 Task: Add an event  with title  Training Workshop: Effective Team Leadership, date '2023/10/17' to 2023/10/18 & Select Event type as  Collective. Add location for the event as  321 Montmartre, Paris, France and add a description: A board meeting is a formal gathering where the board of directors, executive team, and key stakeholders come together to discuss and make important decisions regarding the organization's strategic direction, governance, and overall performance. Create an event link  http-trainingworkshop:effectiveteamleadershipcom & Select the event color as  Cyan. , logged in from the account softage.3@softage.netand send the event invitation to softage.8@softage.net and softage.9@softage.net
Action: Mouse moved to (907, 140)
Screenshot: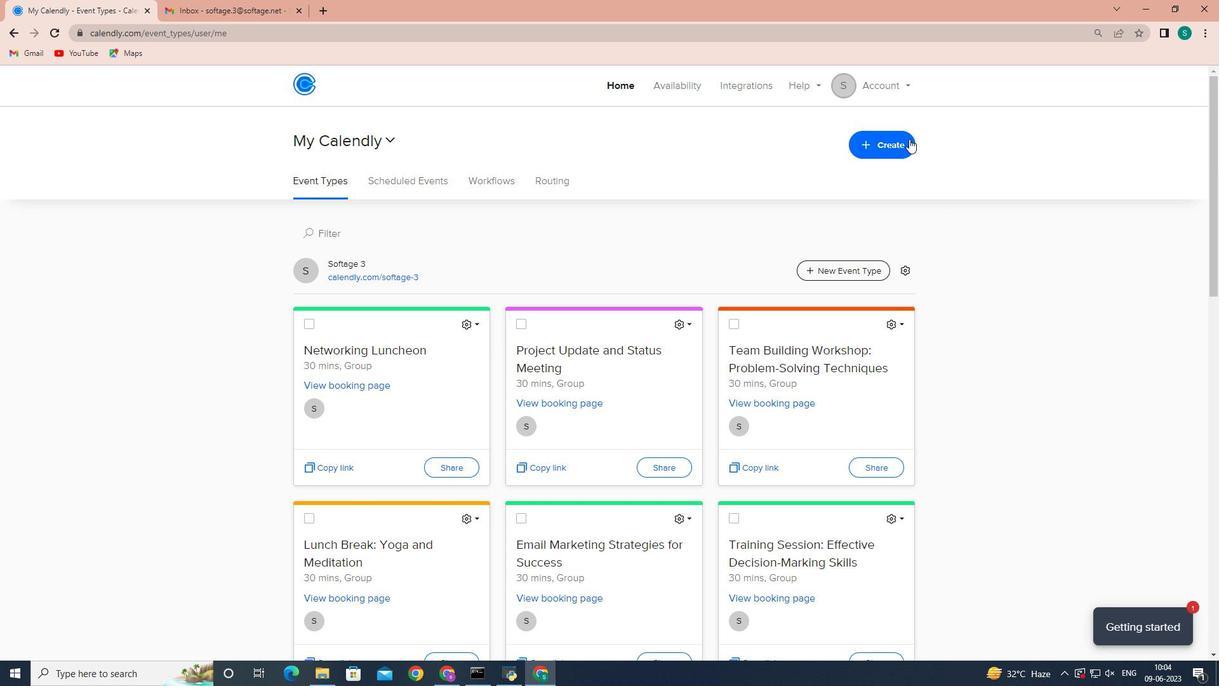
Action: Mouse pressed left at (907, 140)
Screenshot: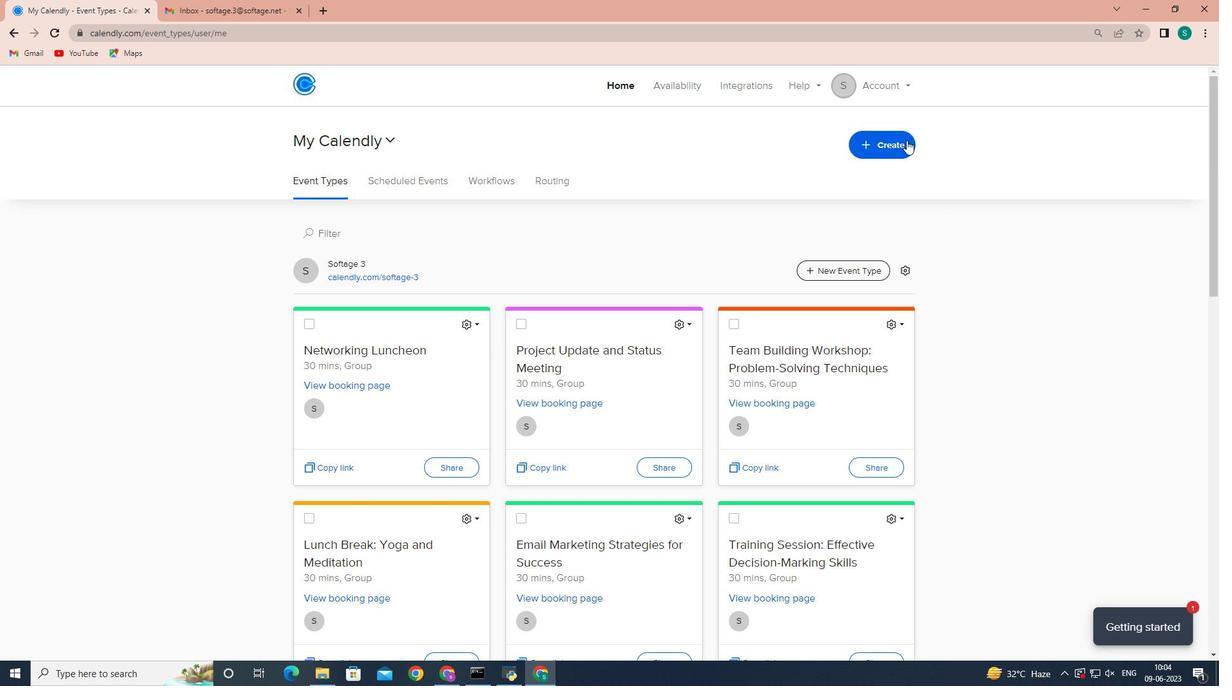 
Action: Mouse moved to (890, 175)
Screenshot: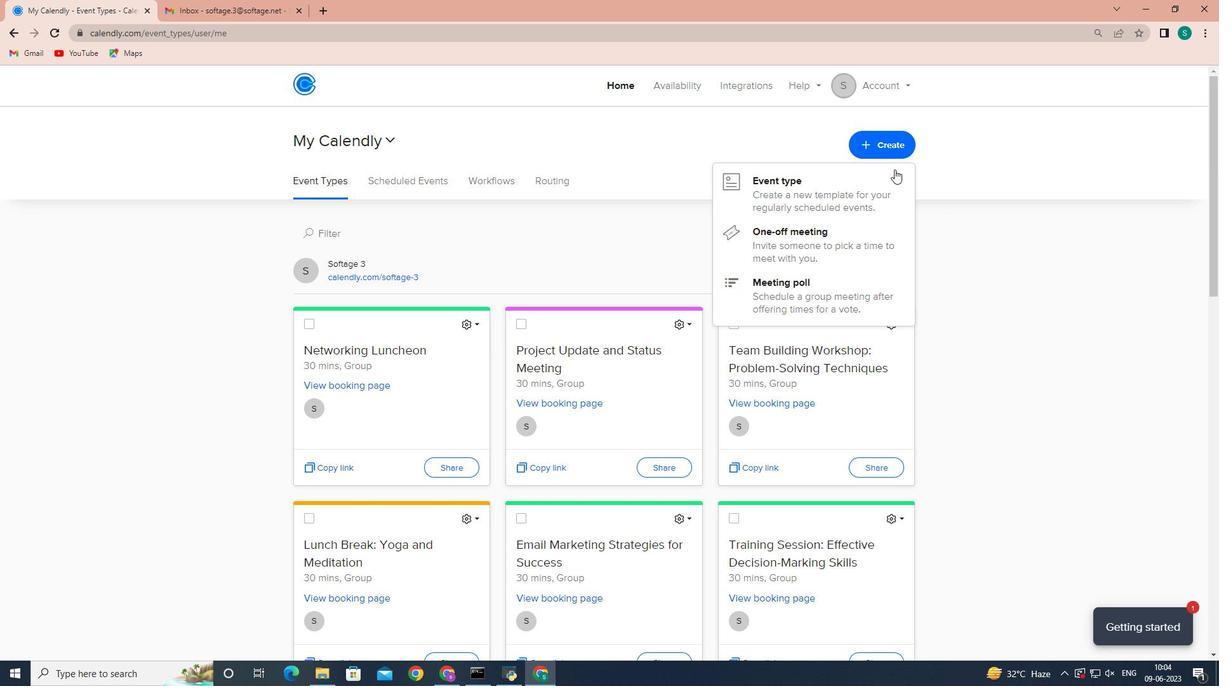
Action: Mouse pressed left at (890, 175)
Screenshot: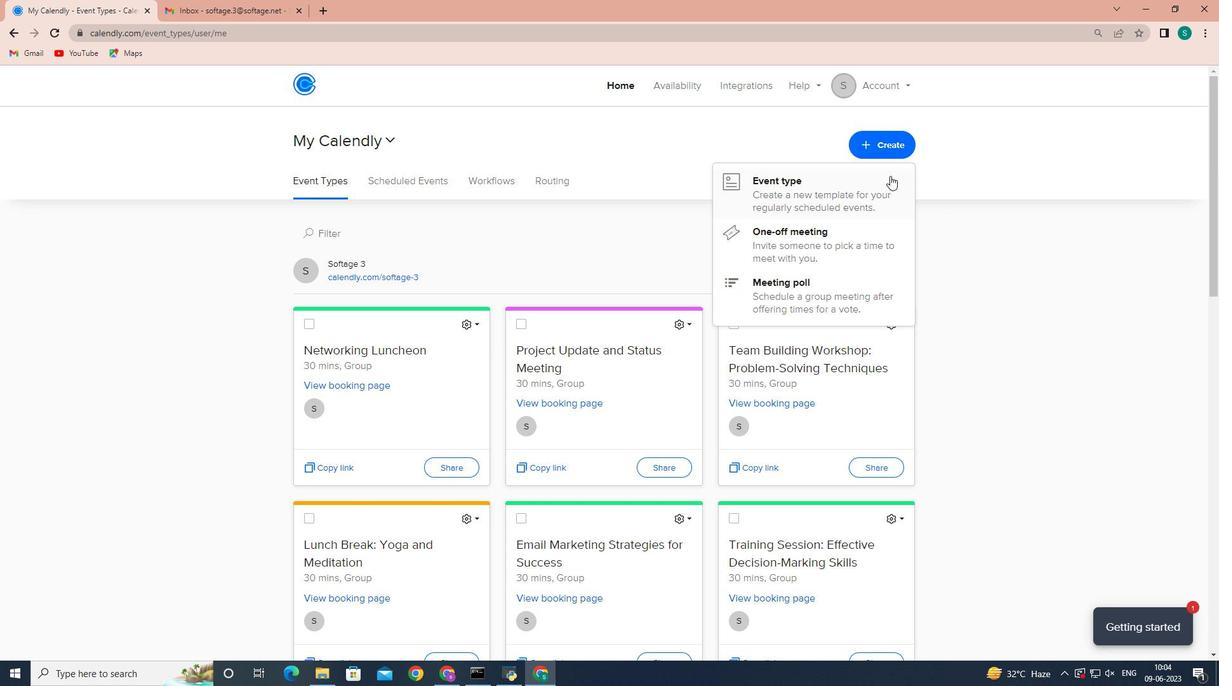 
Action: Mouse moved to (541, 379)
Screenshot: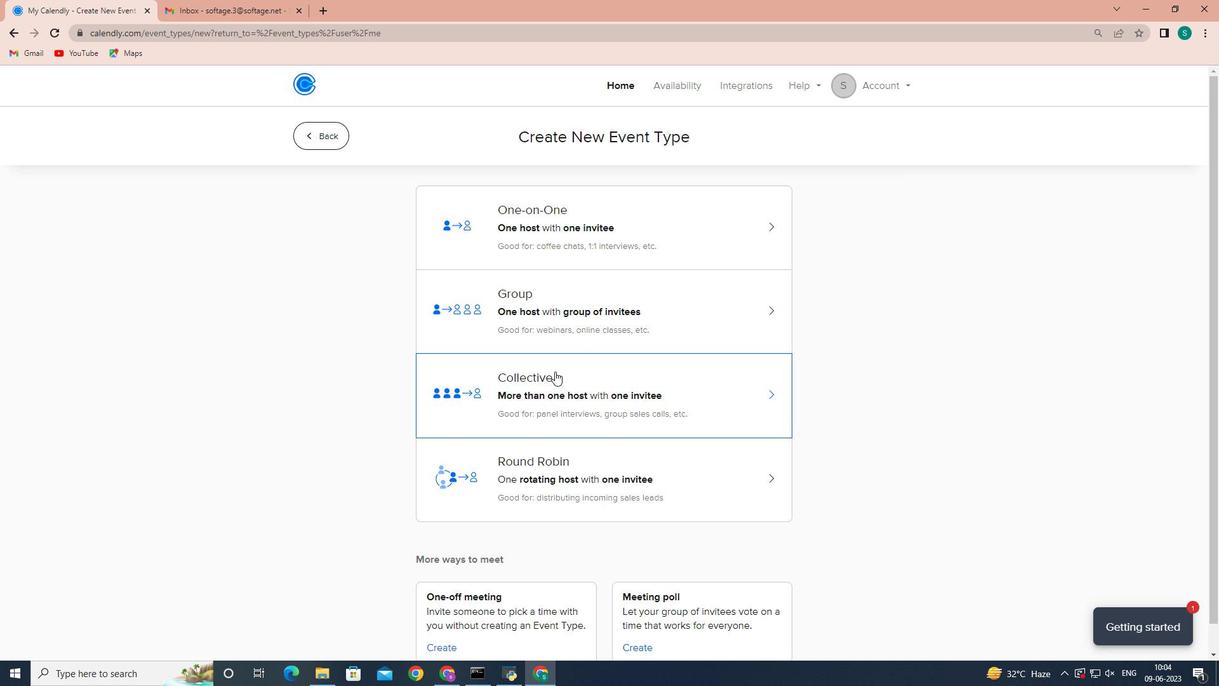 
Action: Mouse pressed left at (541, 379)
Screenshot: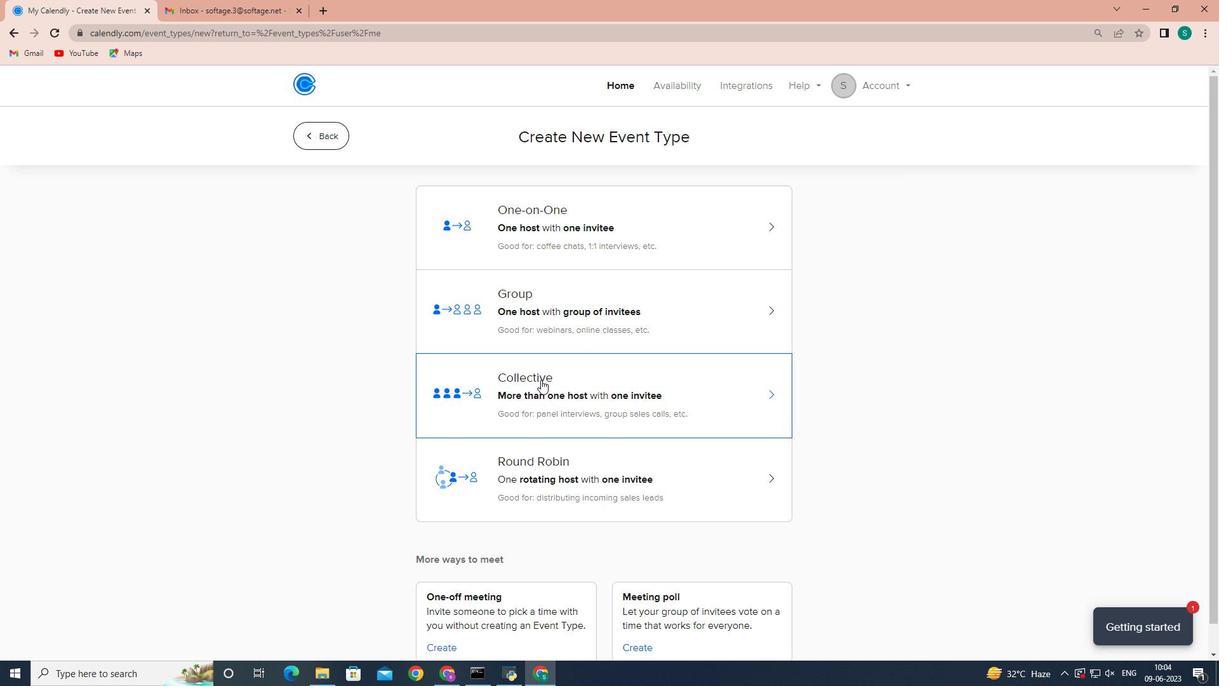 
Action: Mouse moved to (745, 295)
Screenshot: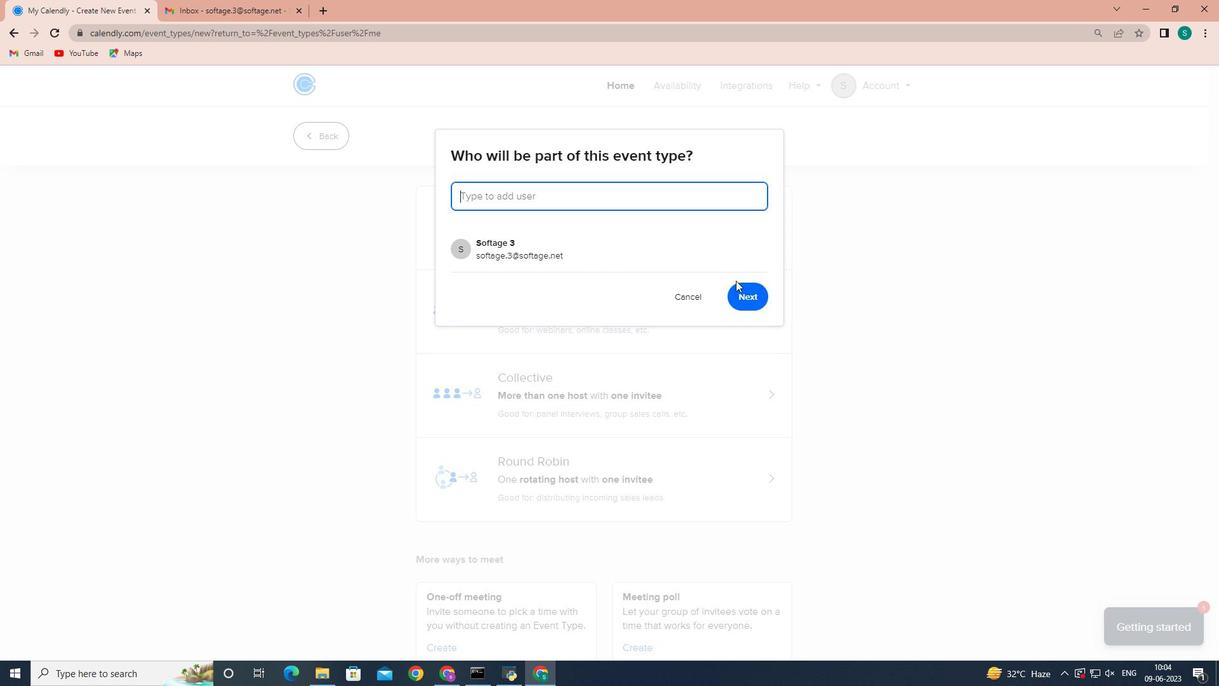 
Action: Mouse pressed left at (745, 295)
Screenshot: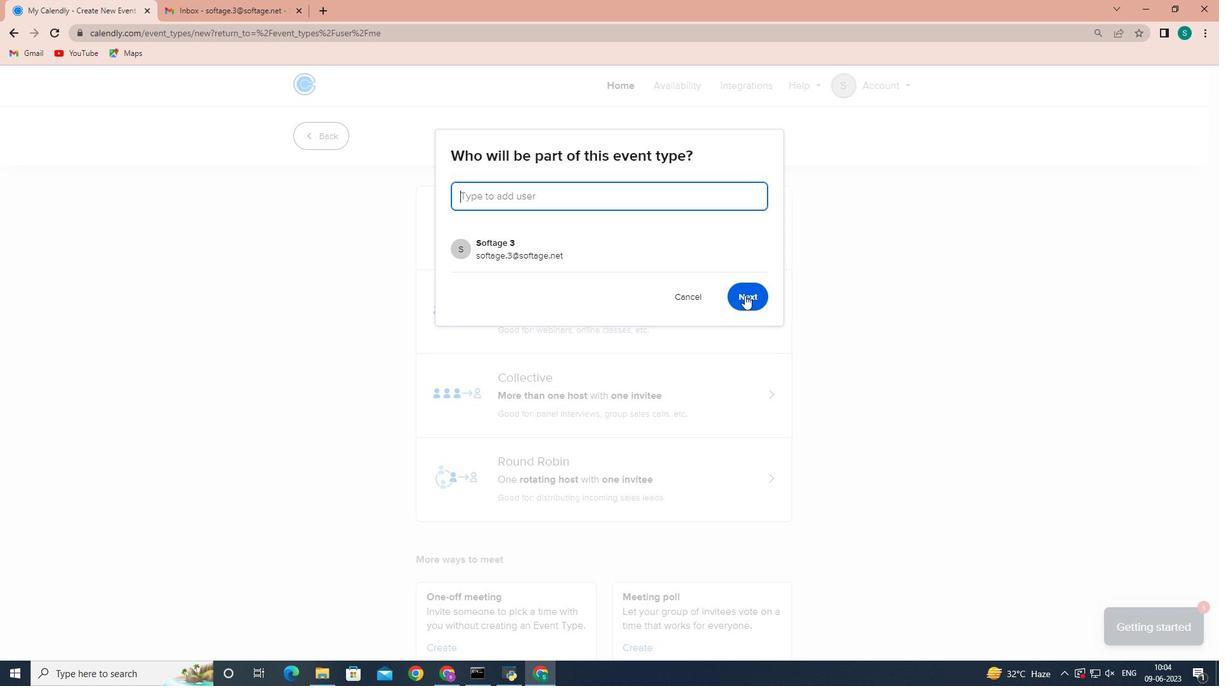 
Action: Mouse moved to (523, 320)
Screenshot: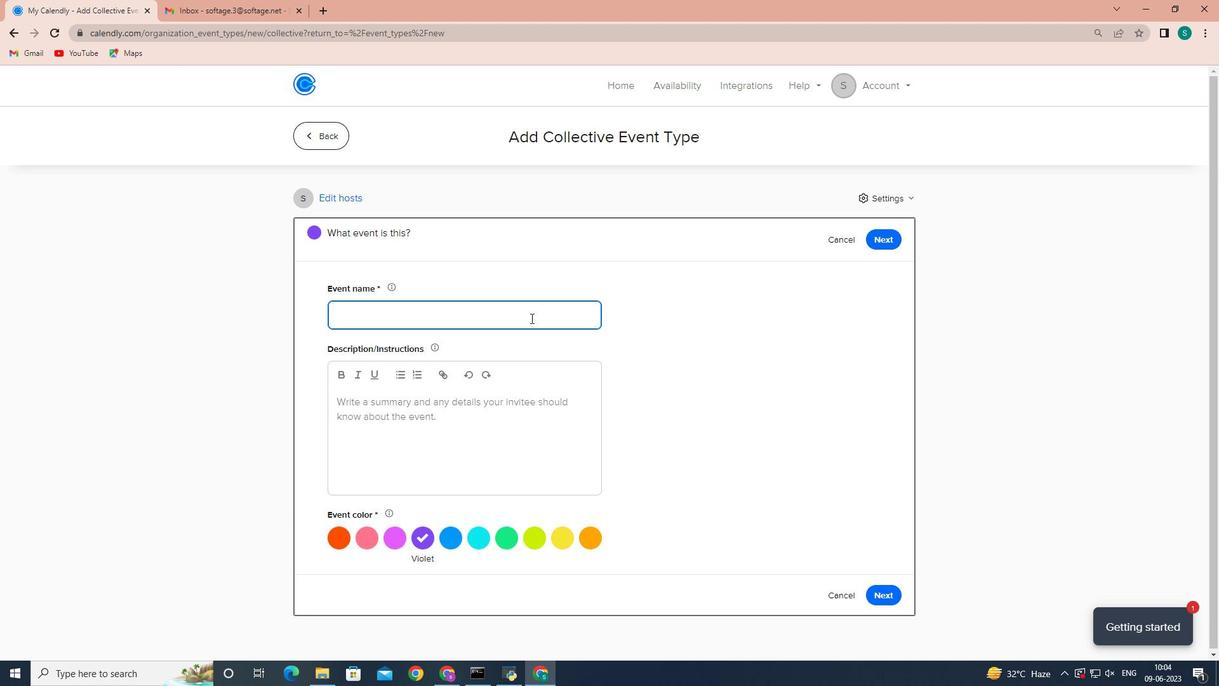
Action: Mouse pressed left at (523, 320)
Screenshot: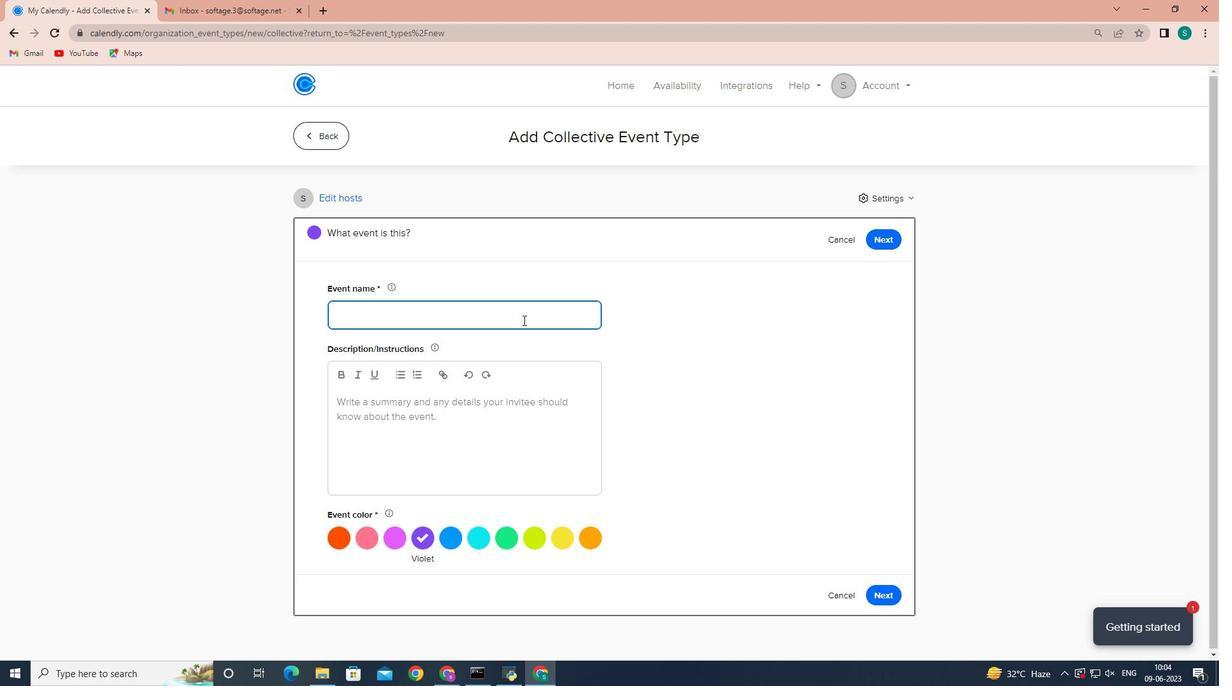 
Action: Key pressed <Key.shift><Key.shift><Key.shift><Key.shift>Training<Key.space><Key.shift>Workshop<Key.shift_r><Key.shift_r><Key.shift_r>:<Key.space><Key.shift>Effective<Key.space><Key.shift>Team<Key.space><Key.shift_r>Leadership
Screenshot: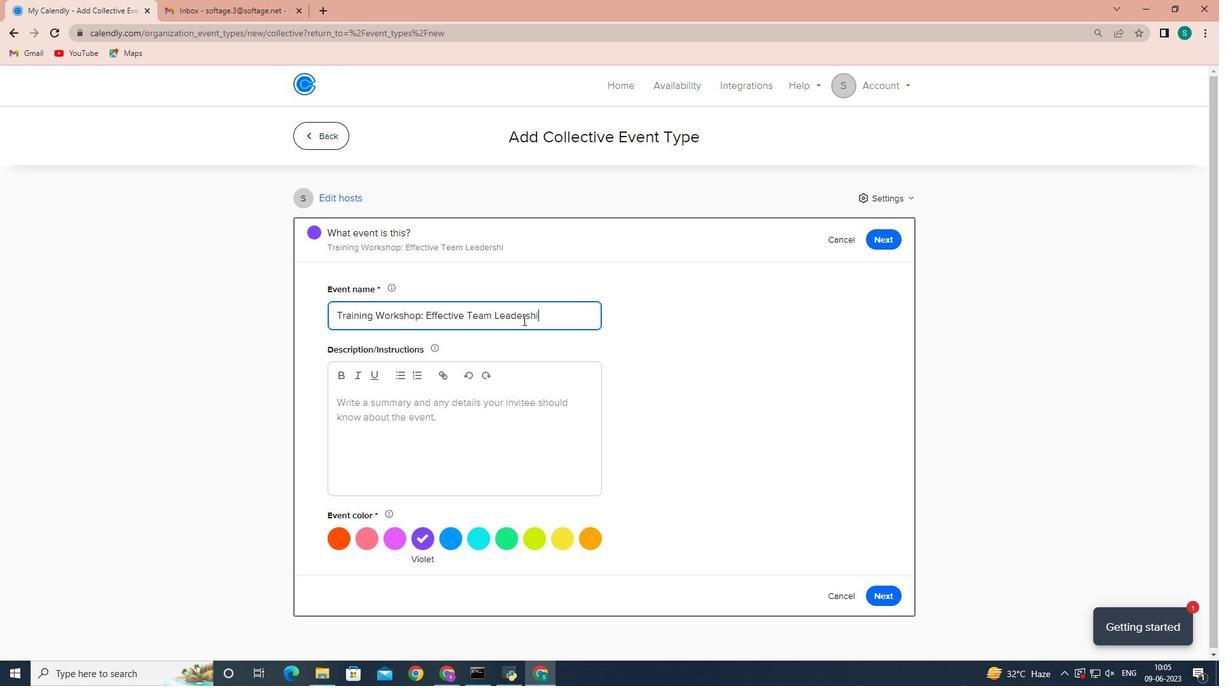 
Action: Mouse moved to (505, 435)
Screenshot: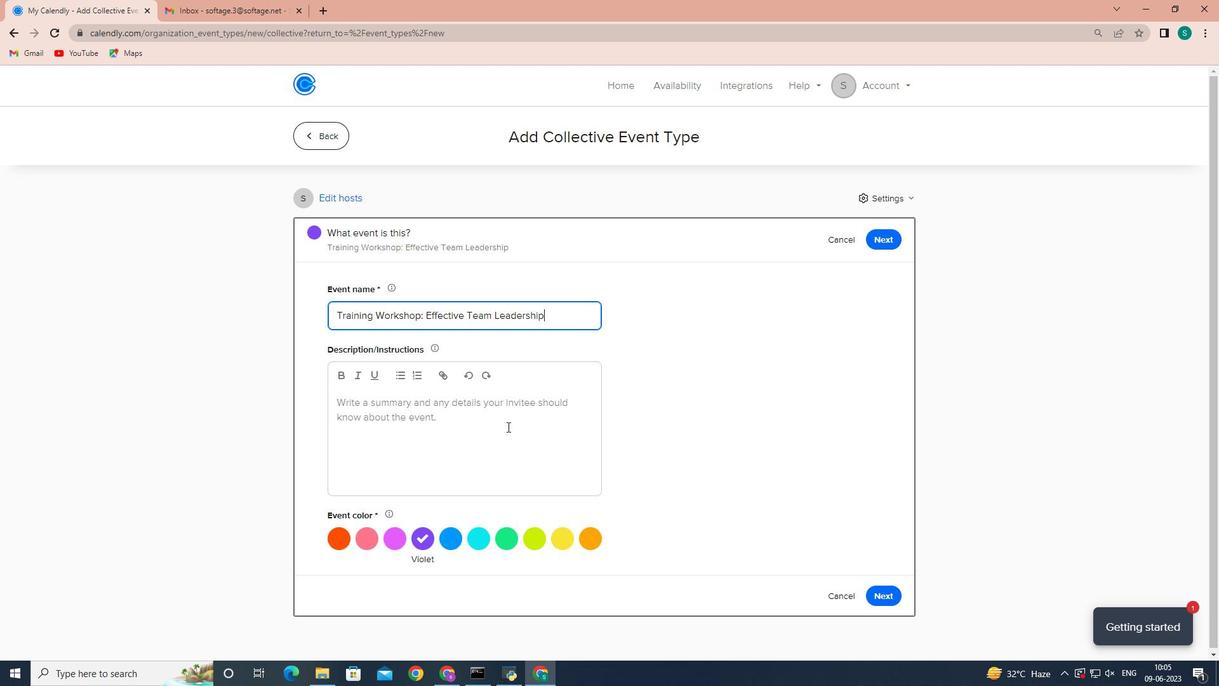 
Action: Mouse pressed left at (505, 435)
Screenshot: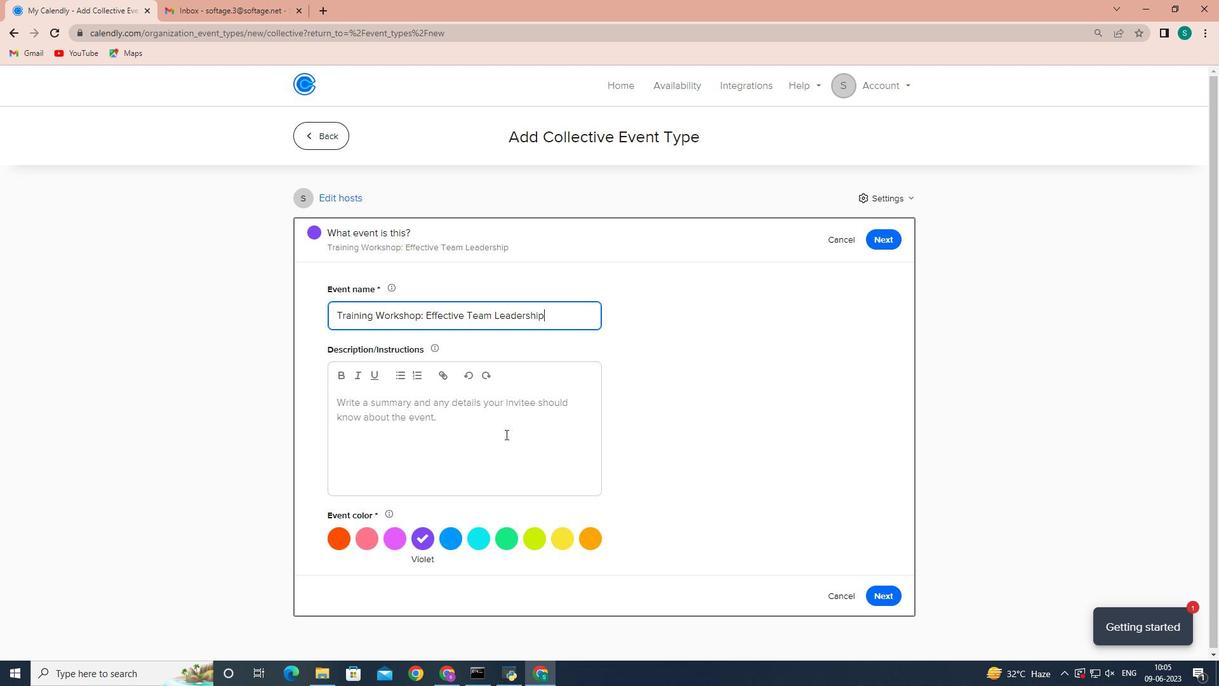 
Action: Mouse moved to (756, 409)
Screenshot: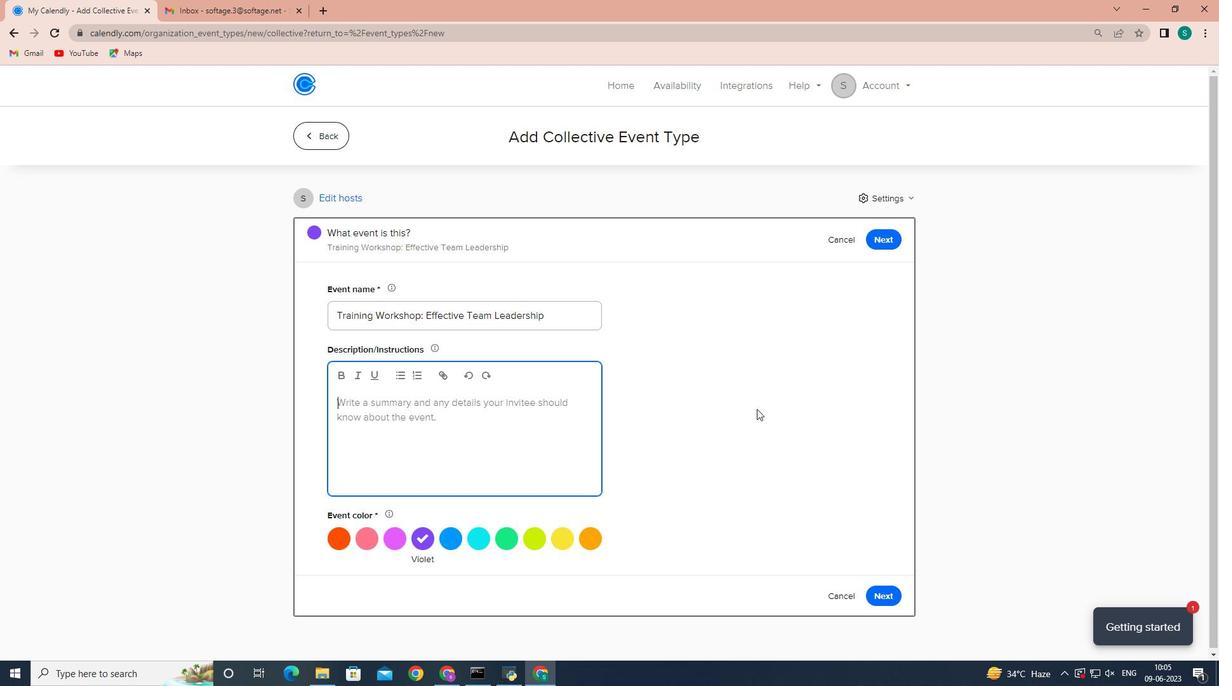 
Action: Key pressed <Key.shift><Key.shift>A<Key.space>board<Key.space>meeting<Key.space>is<Key.space>a<Key.space>formal<Key.space>gathering<Key.space>where<Key.space>the<Key.space>board<Key.space>of<Key.space>directors,<Key.space>executive<Key.space>team,<Key.space>and<Key.space>key<Key.space>stakeholders<Key.space>come<Key.space>together<Key.space>to<Key.space>discuss<Key.space>and<Key.space>make<Key.space>important<Key.space>decisions<Key.space>regarding<Key.space>the<Key.space>organization's<Key.space>strategic<Key.space>direction,<Key.space>goverance<Key.backspace><Key.backspace><Key.backspace><Key.backspace><Key.backspace><Key.backspace>ernance.<Key.backspace>,<Key.space>and<Key.space>overall<Key.space>performance.
Screenshot: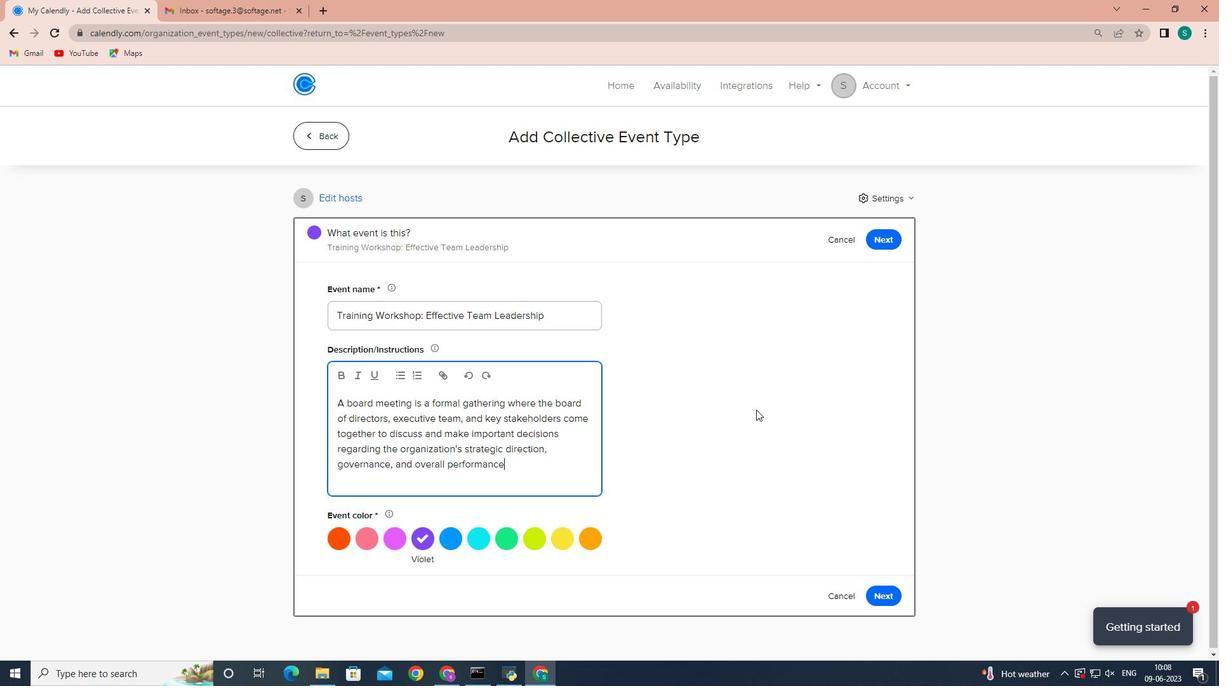 
Action: Mouse moved to (482, 541)
Screenshot: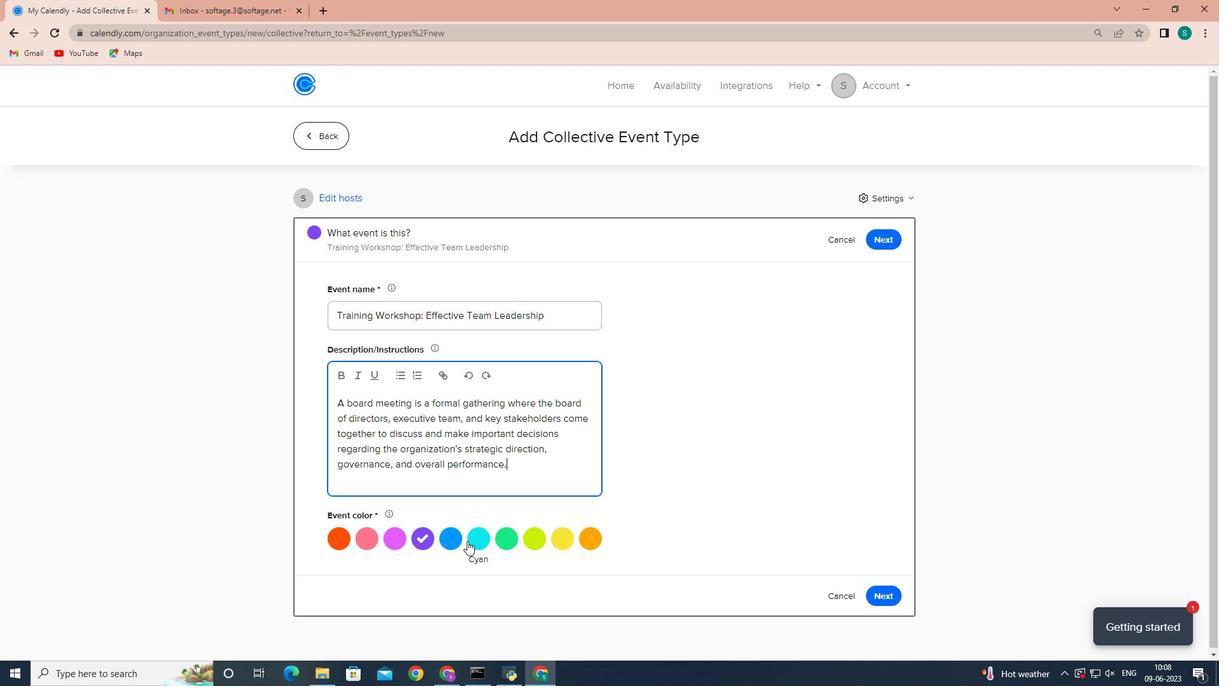 
Action: Mouse pressed left at (482, 541)
Screenshot: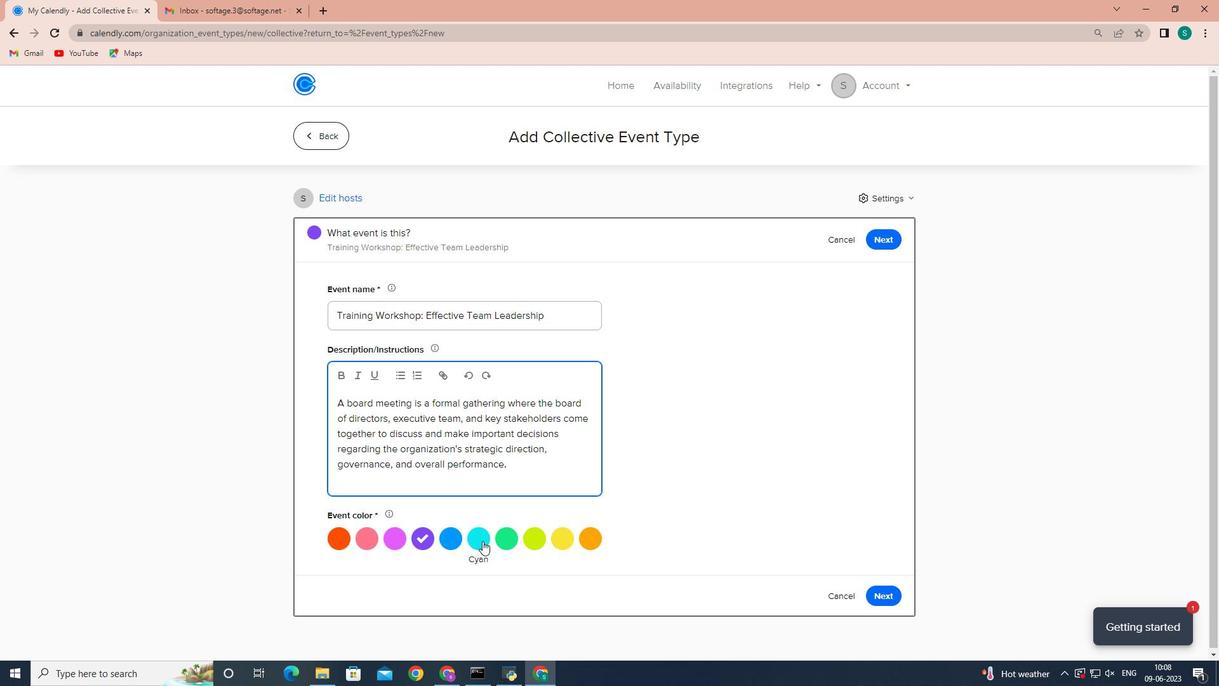 
Action: Mouse moved to (886, 592)
Screenshot: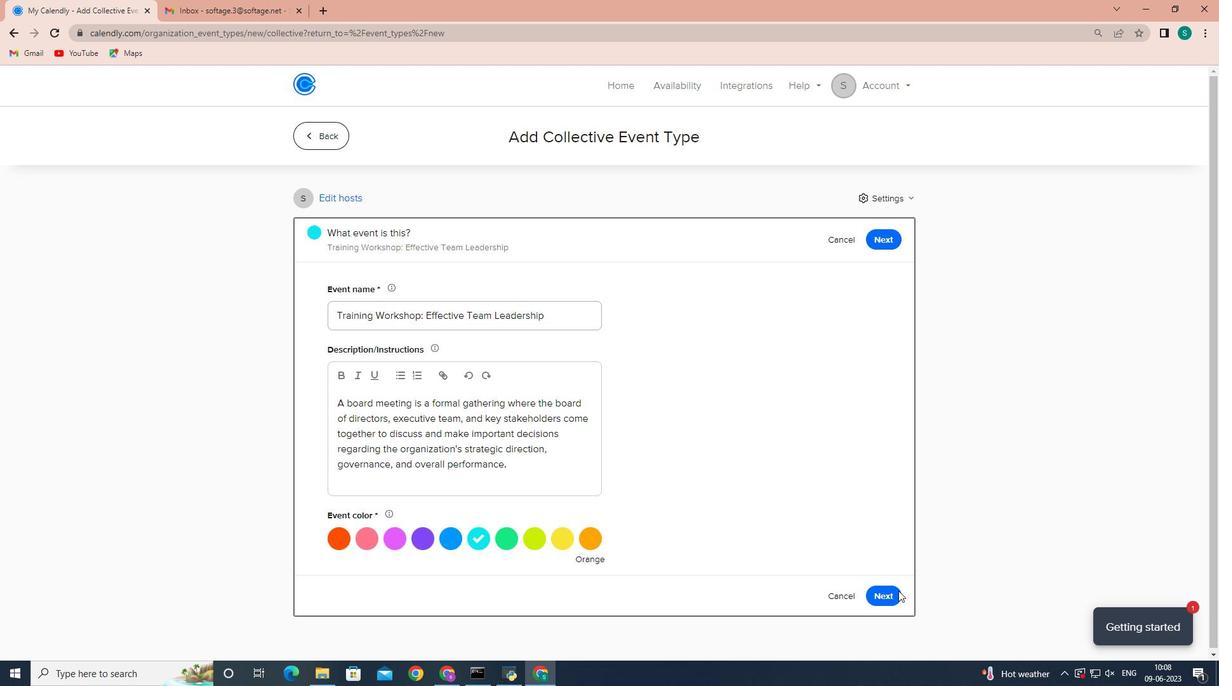 
Action: Mouse pressed left at (886, 592)
Screenshot: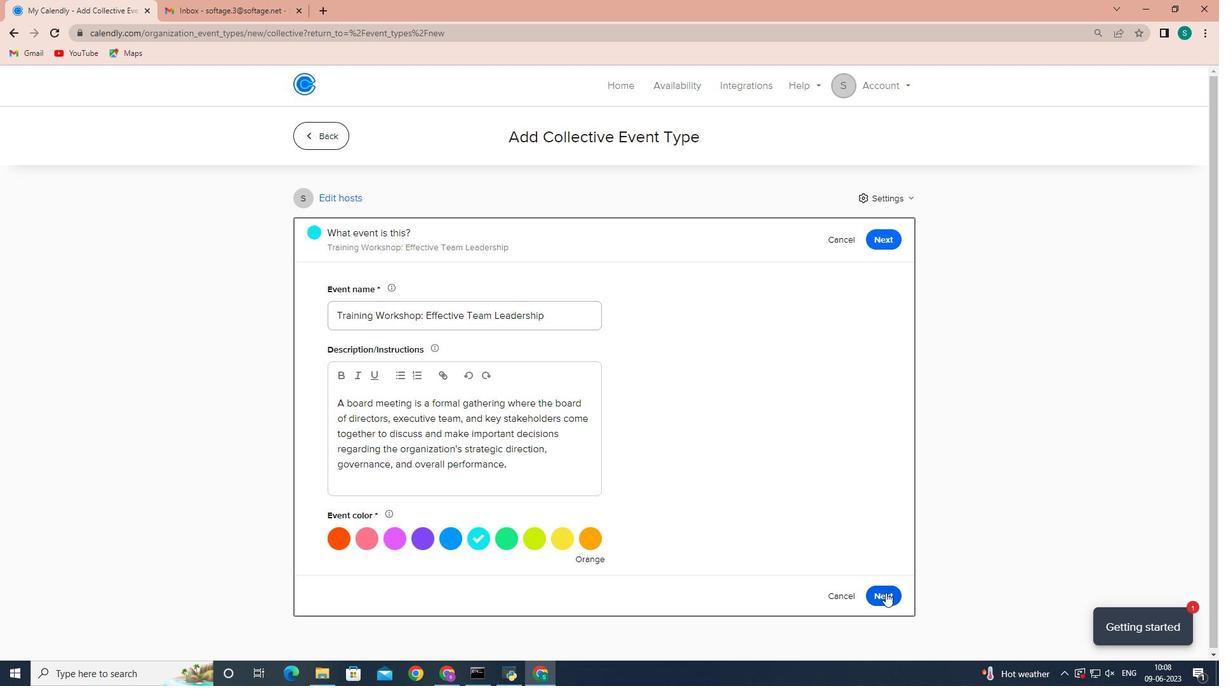 
Action: Mouse moved to (577, 392)
Screenshot: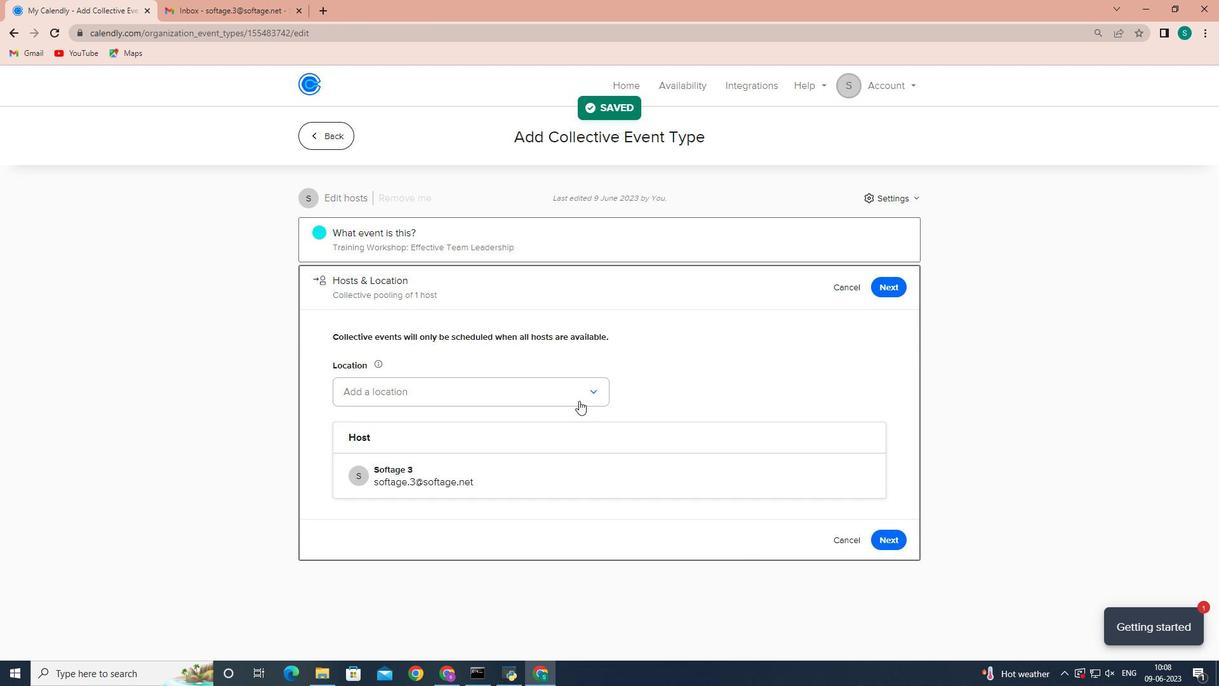 
Action: Mouse pressed left at (577, 392)
Screenshot: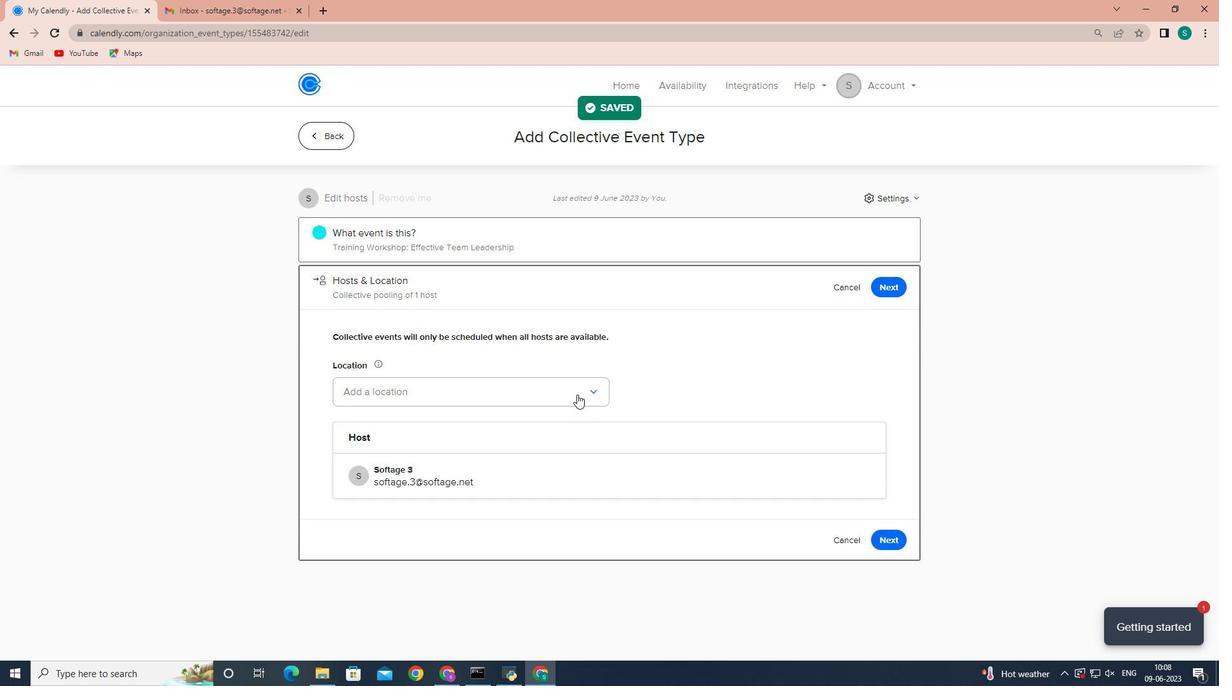 
Action: Mouse moved to (526, 418)
Screenshot: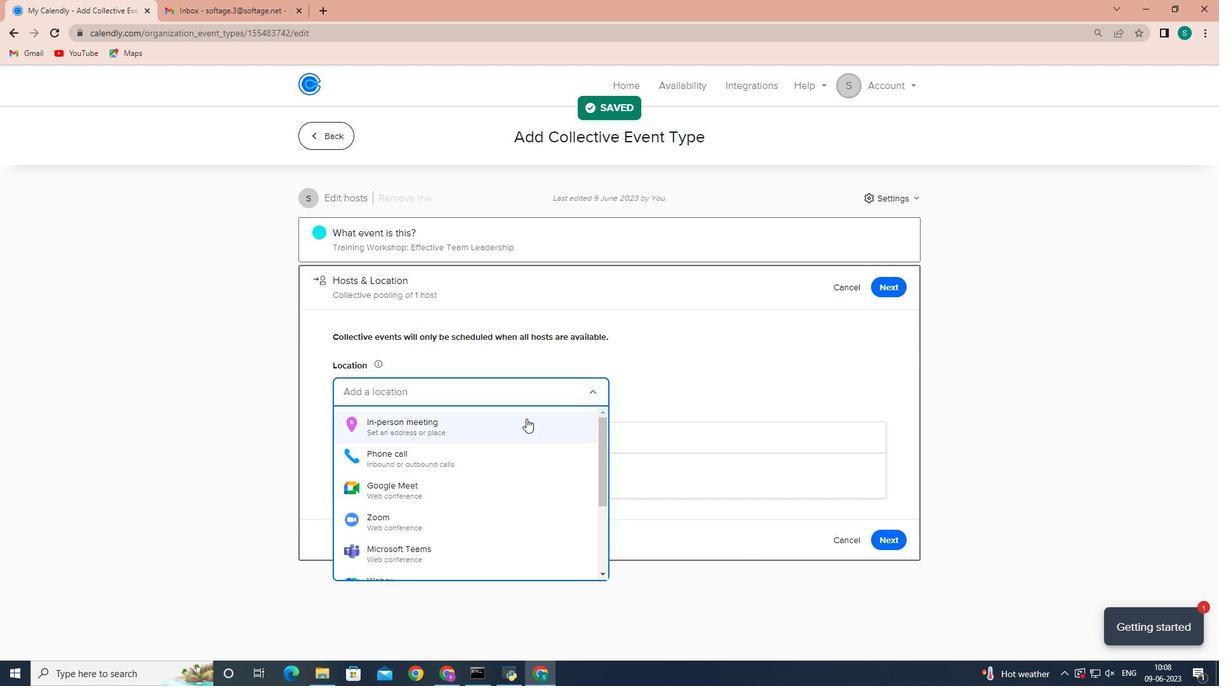 
Action: Mouse pressed left at (526, 418)
Screenshot: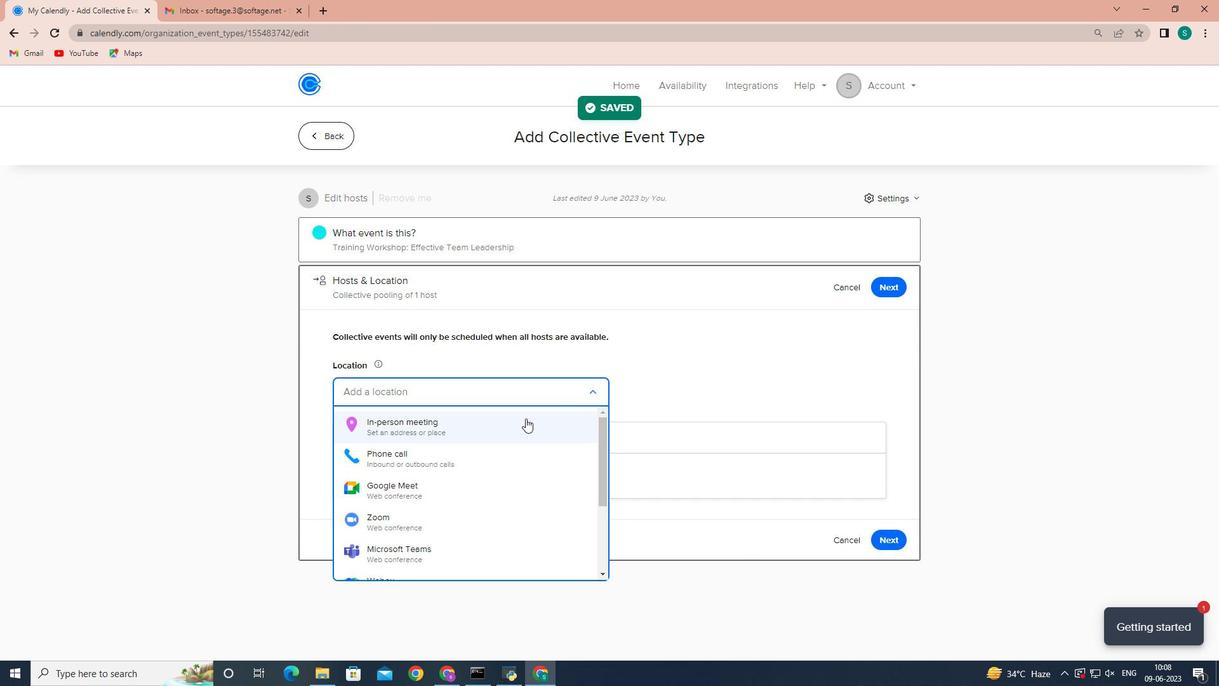 
Action: Mouse moved to (598, 224)
Screenshot: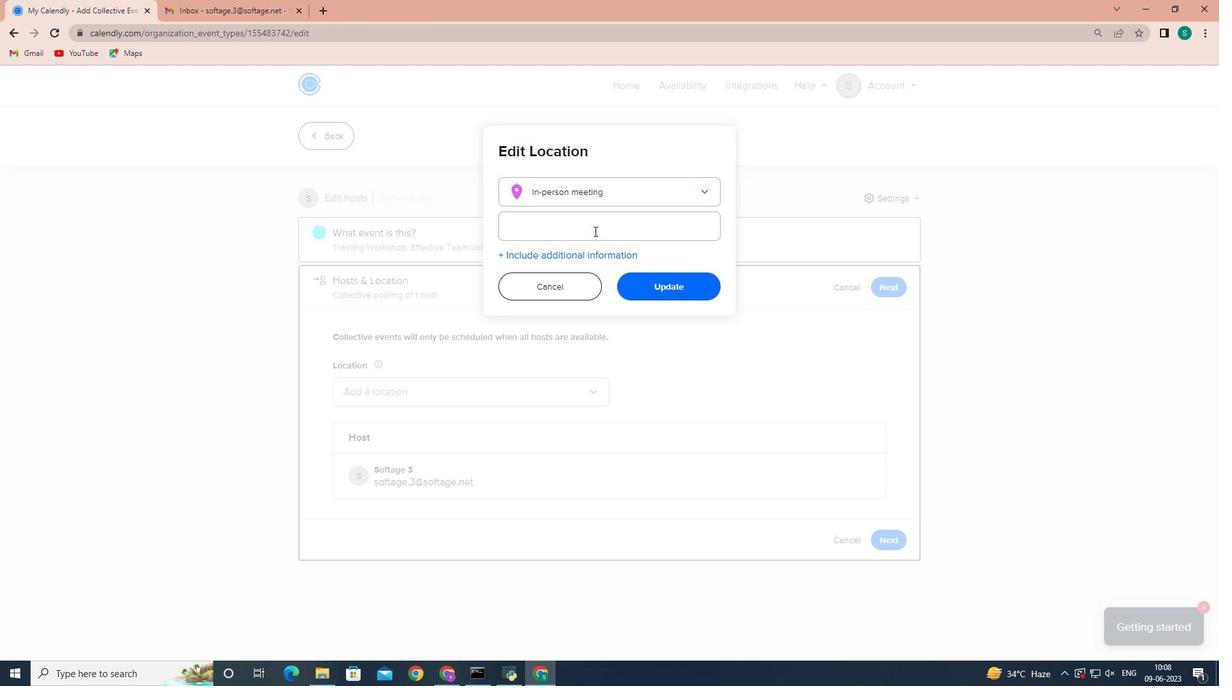 
Action: Mouse pressed left at (598, 224)
Screenshot: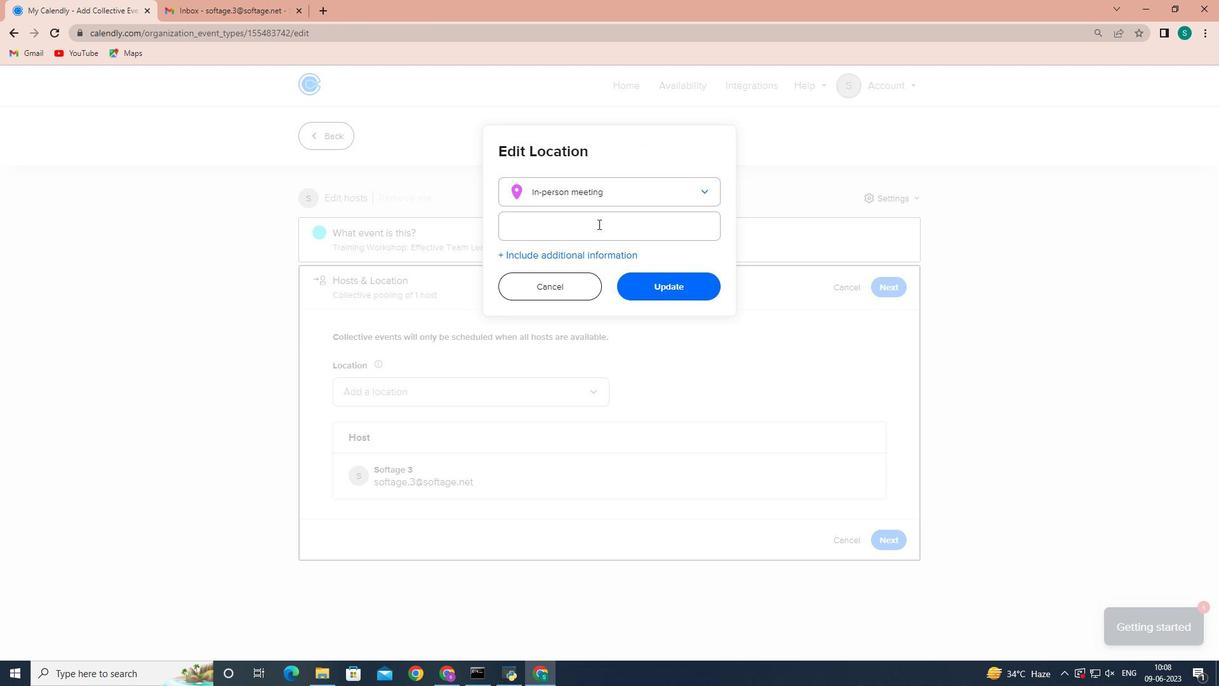 
Action: Key pressed 321<Key.space><Key.shift_r>Montmartre,<Key.space><Key.shift_r>Paris,<Key.space><Key.shift>France
Screenshot: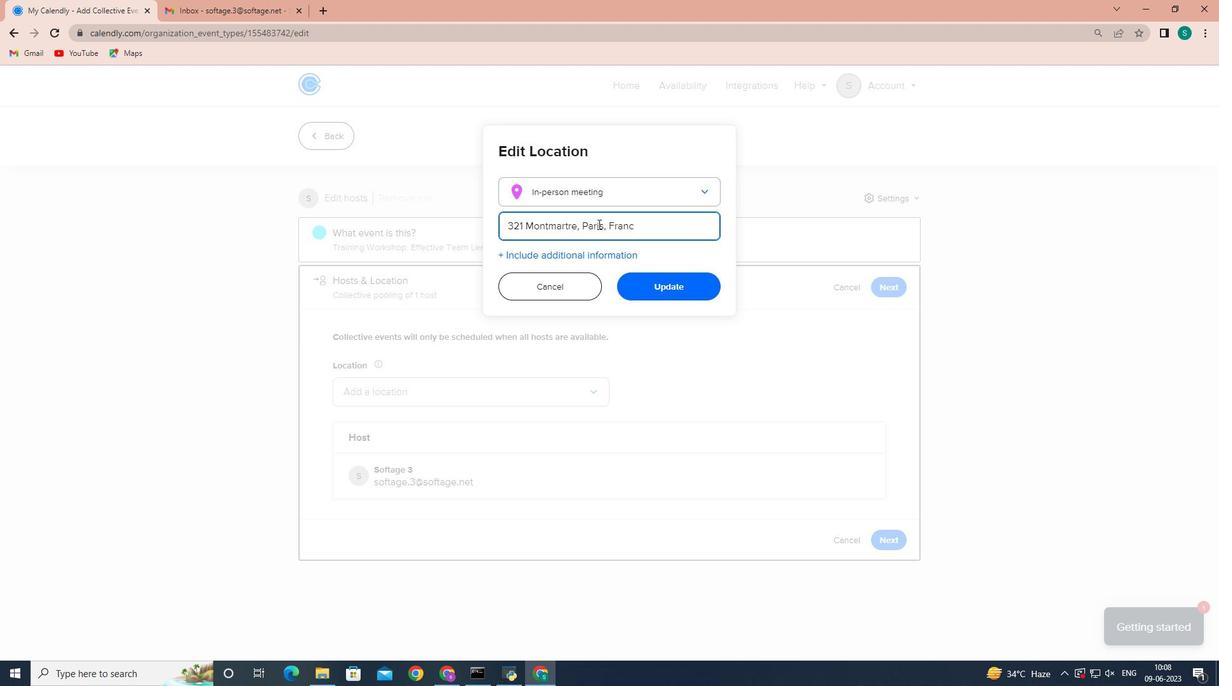 
Action: Mouse moved to (665, 286)
Screenshot: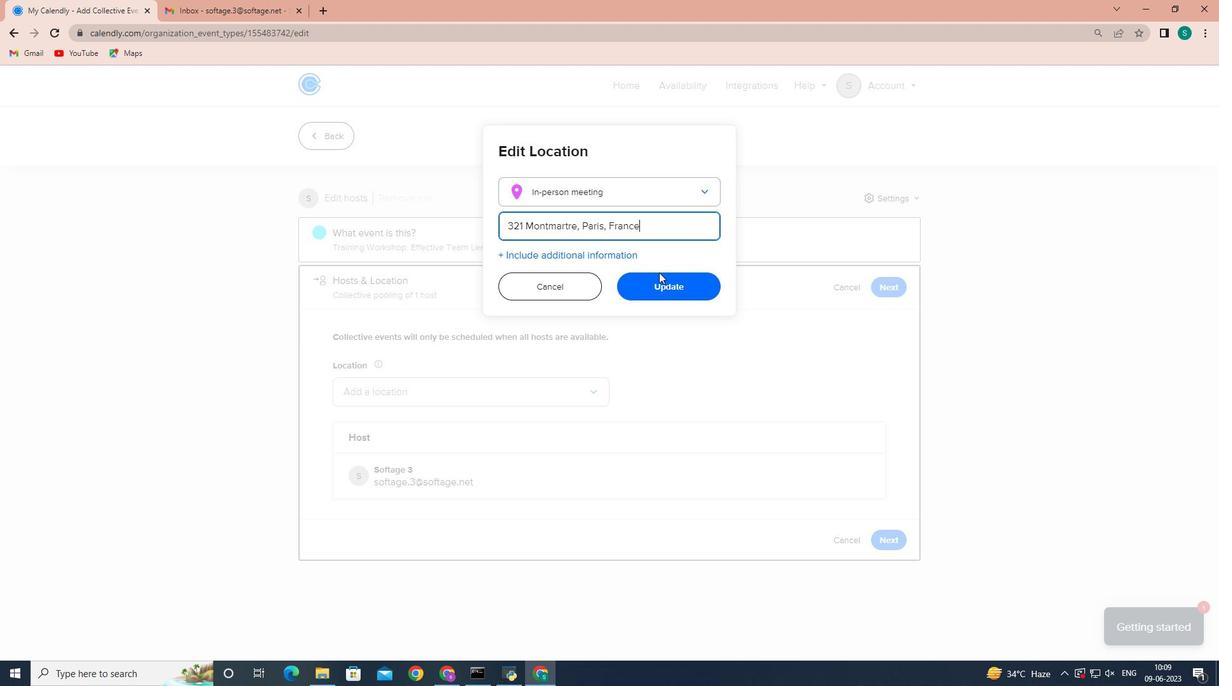 
Action: Mouse pressed left at (665, 286)
Screenshot: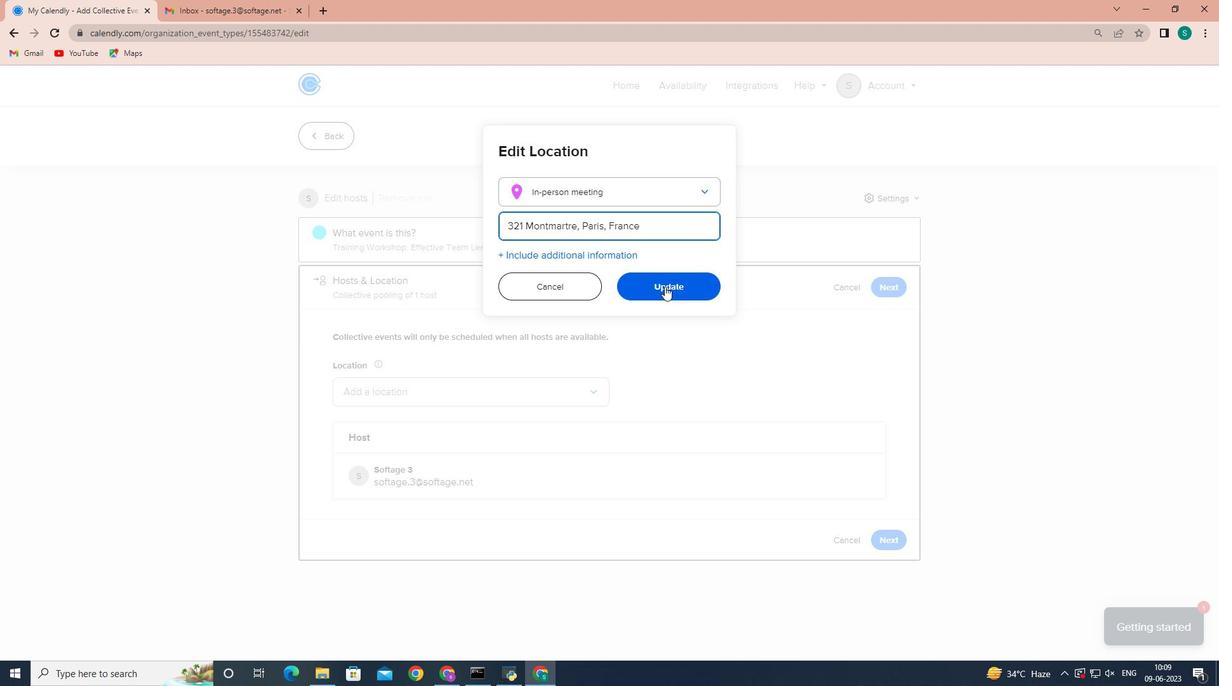 
Action: Mouse moved to (895, 285)
Screenshot: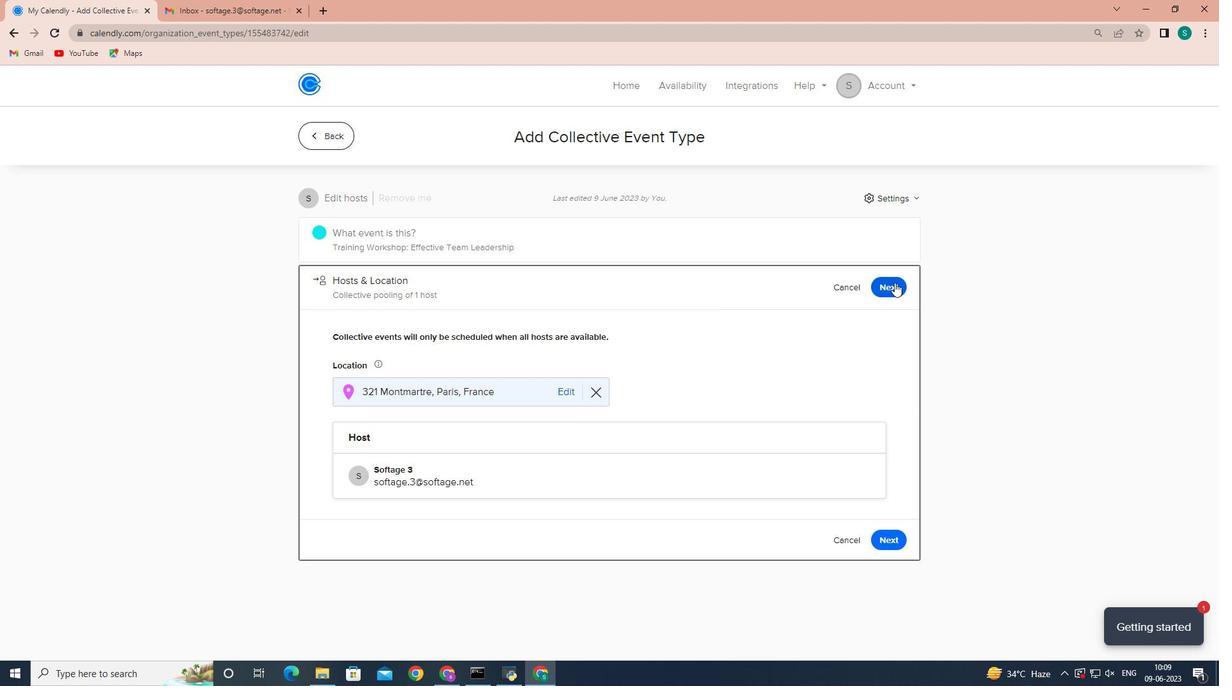 
Action: Mouse pressed left at (895, 285)
Screenshot: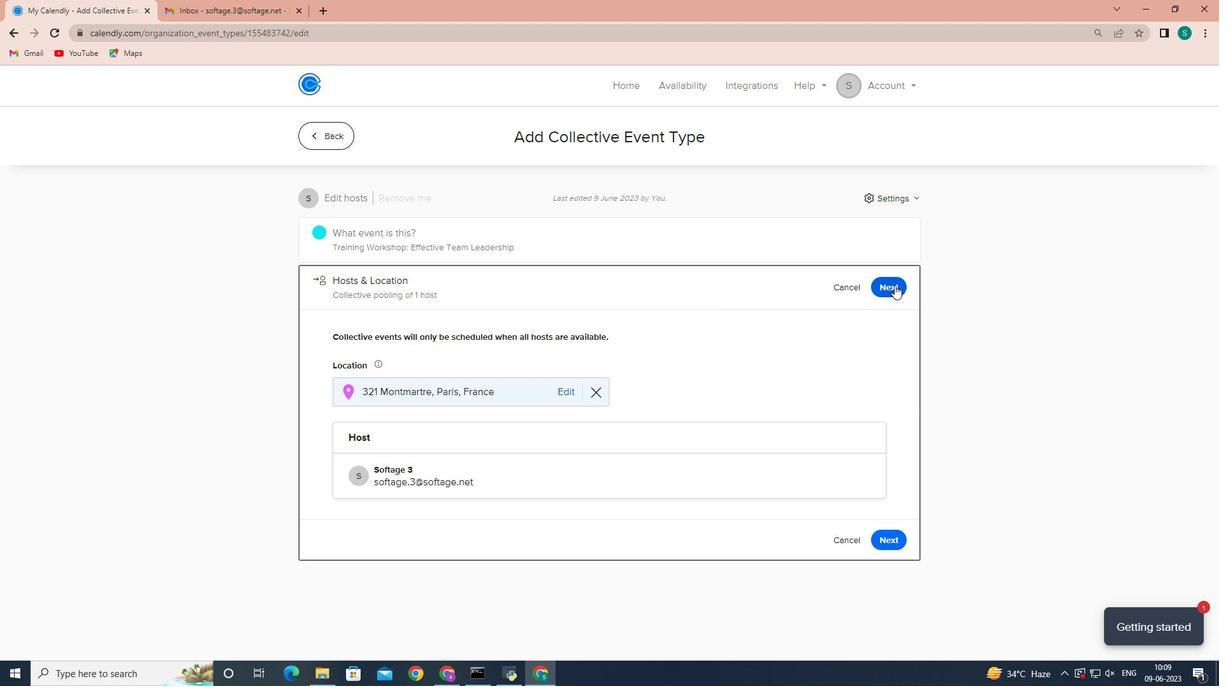 
Action: Mouse moved to (405, 475)
Screenshot: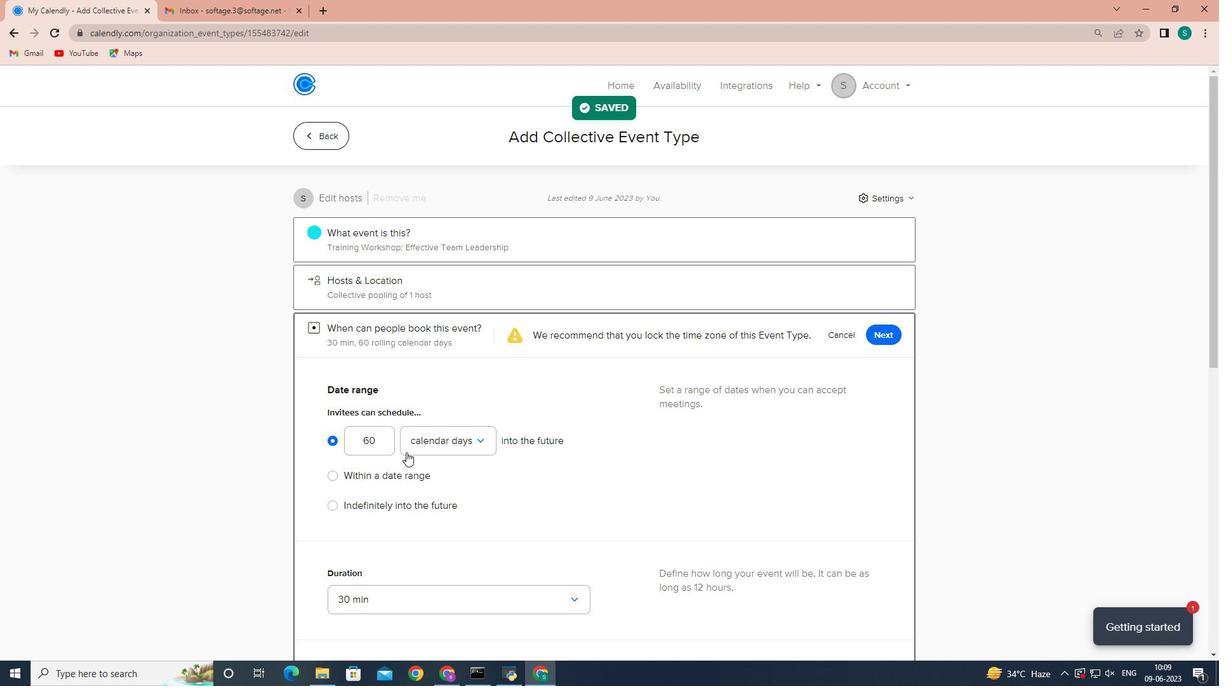 
Action: Mouse pressed left at (405, 475)
Screenshot: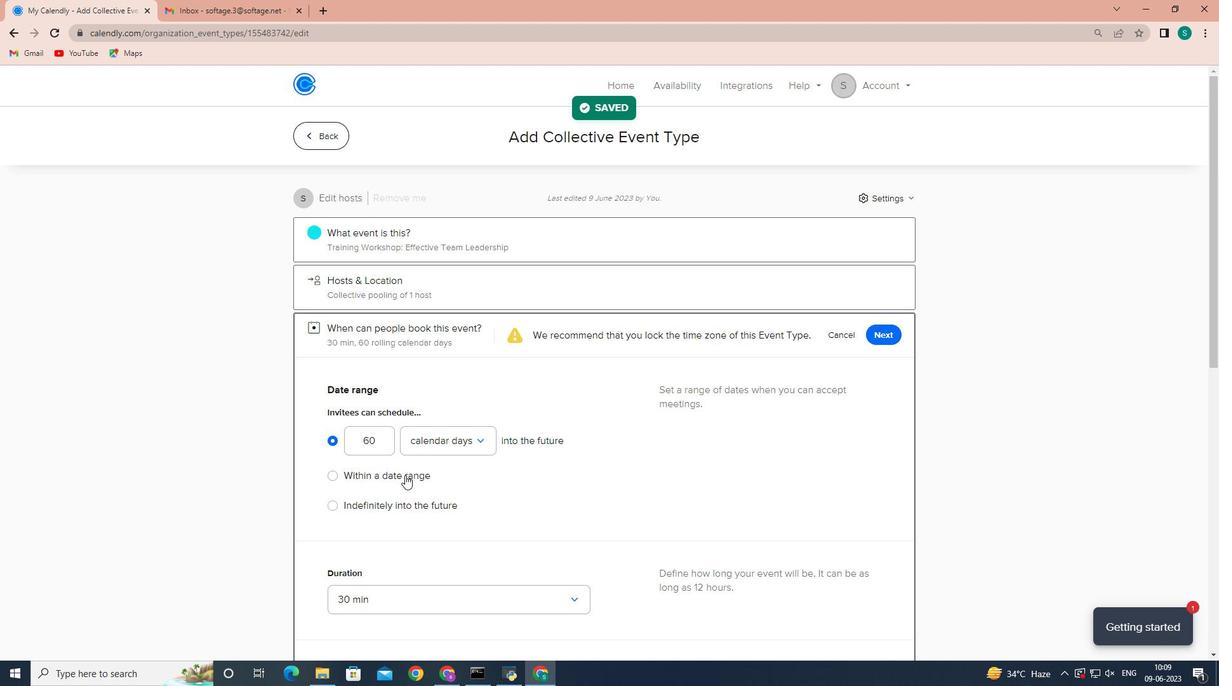 
Action: Mouse moved to (500, 480)
Screenshot: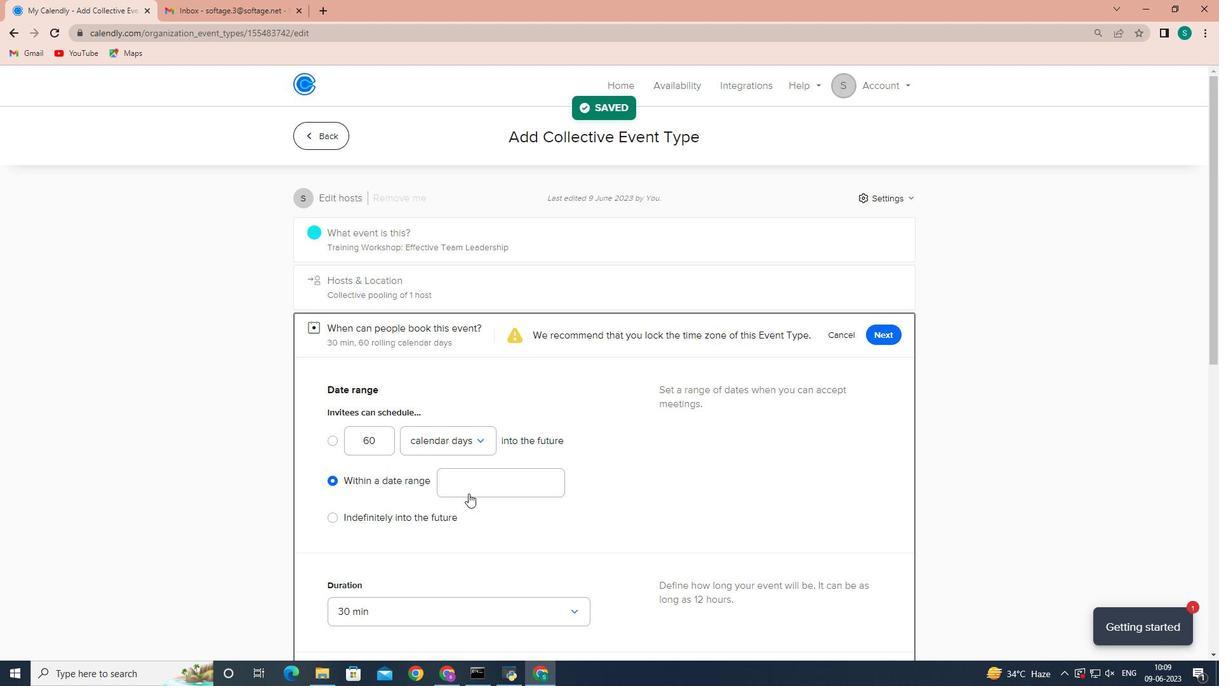 
Action: Mouse pressed left at (500, 480)
Screenshot: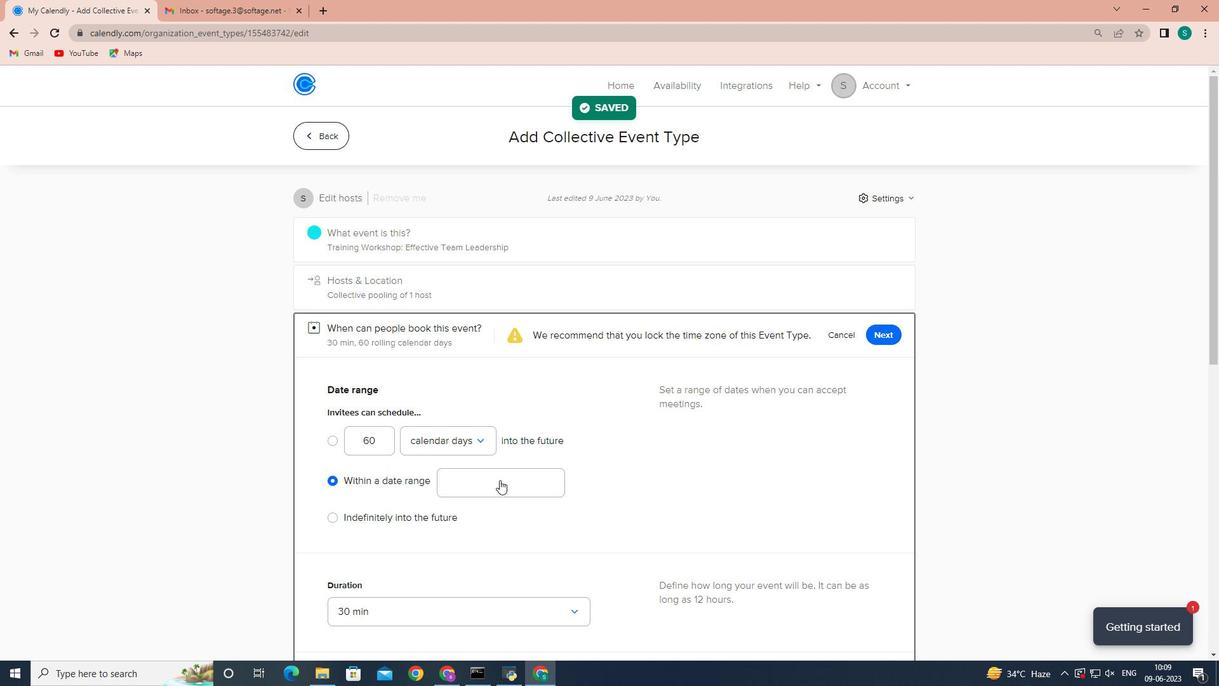 
Action: Mouse moved to (538, 251)
Screenshot: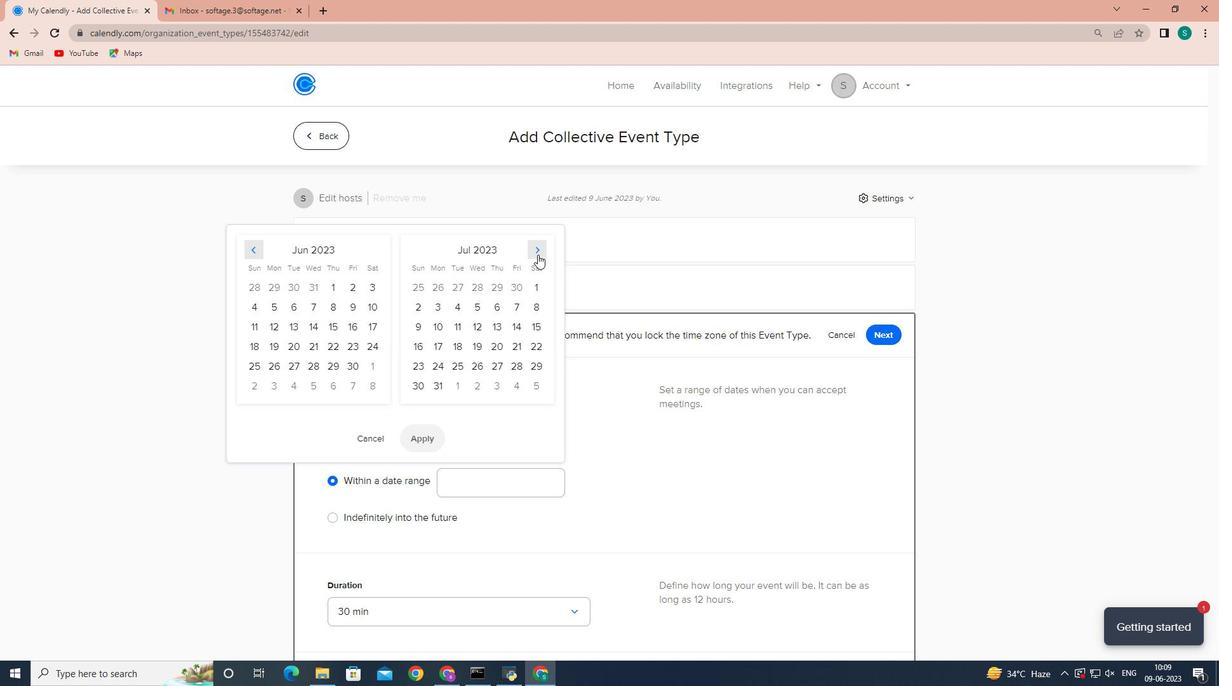
Action: Mouse pressed left at (538, 251)
Screenshot: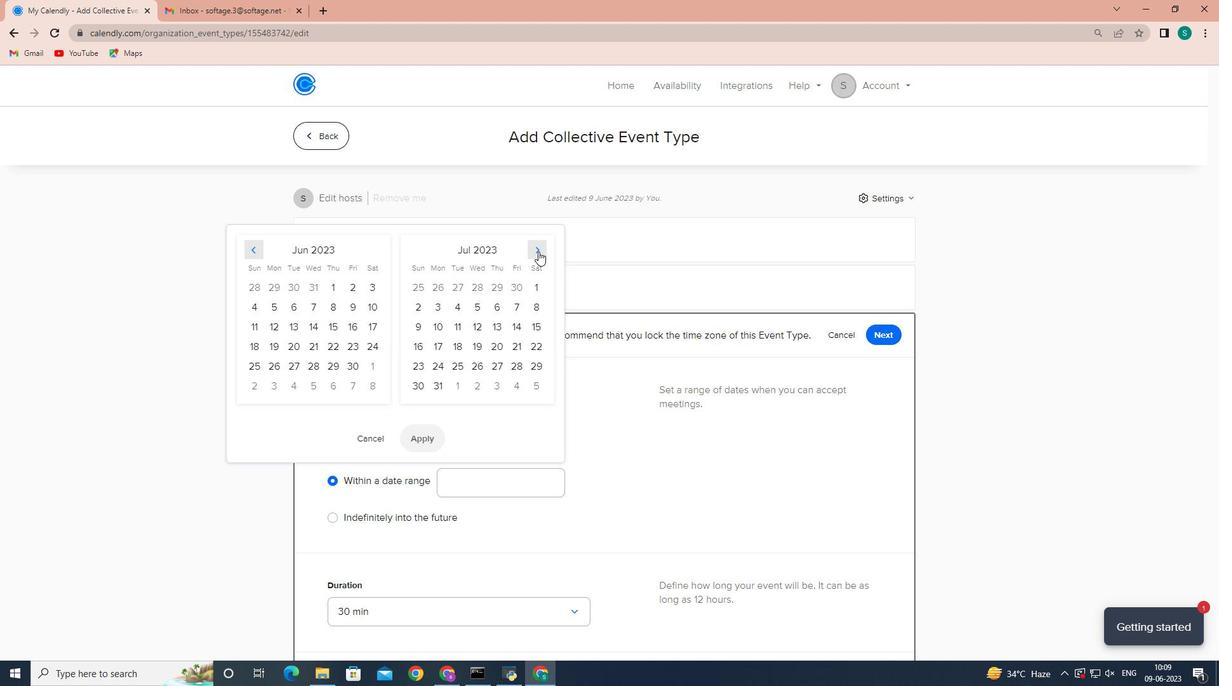 
Action: Mouse pressed left at (538, 251)
Screenshot: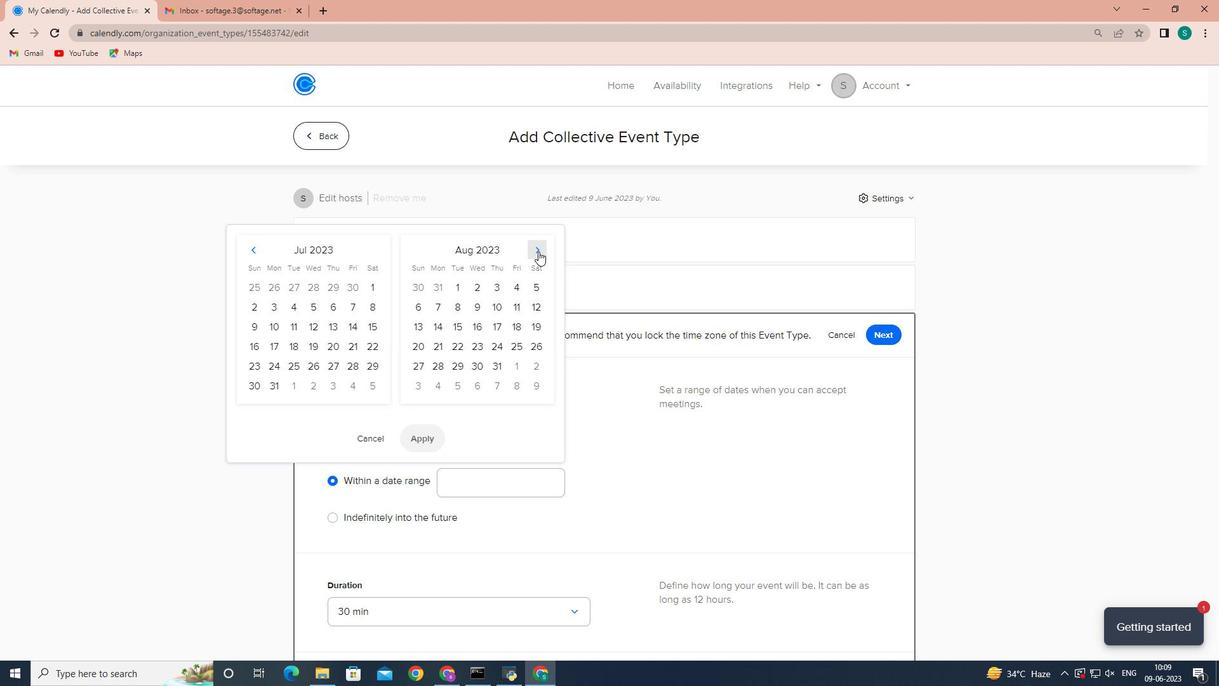 
Action: Mouse pressed left at (538, 251)
Screenshot: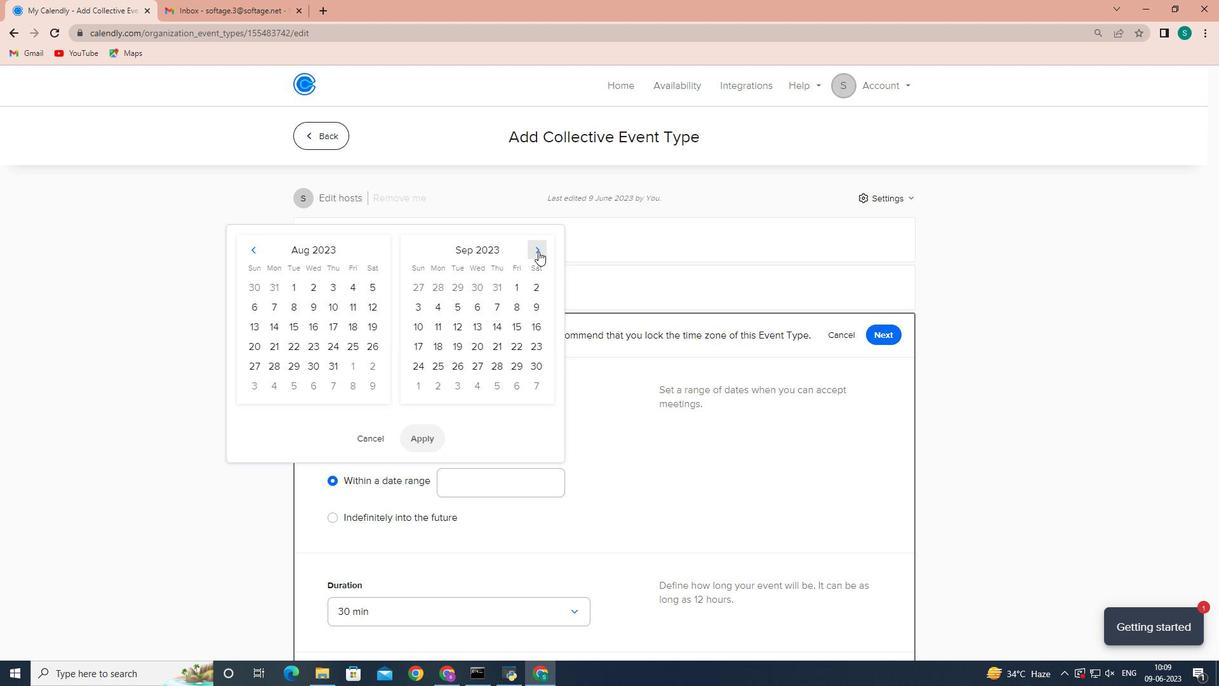 
Action: Mouse moved to (462, 324)
Screenshot: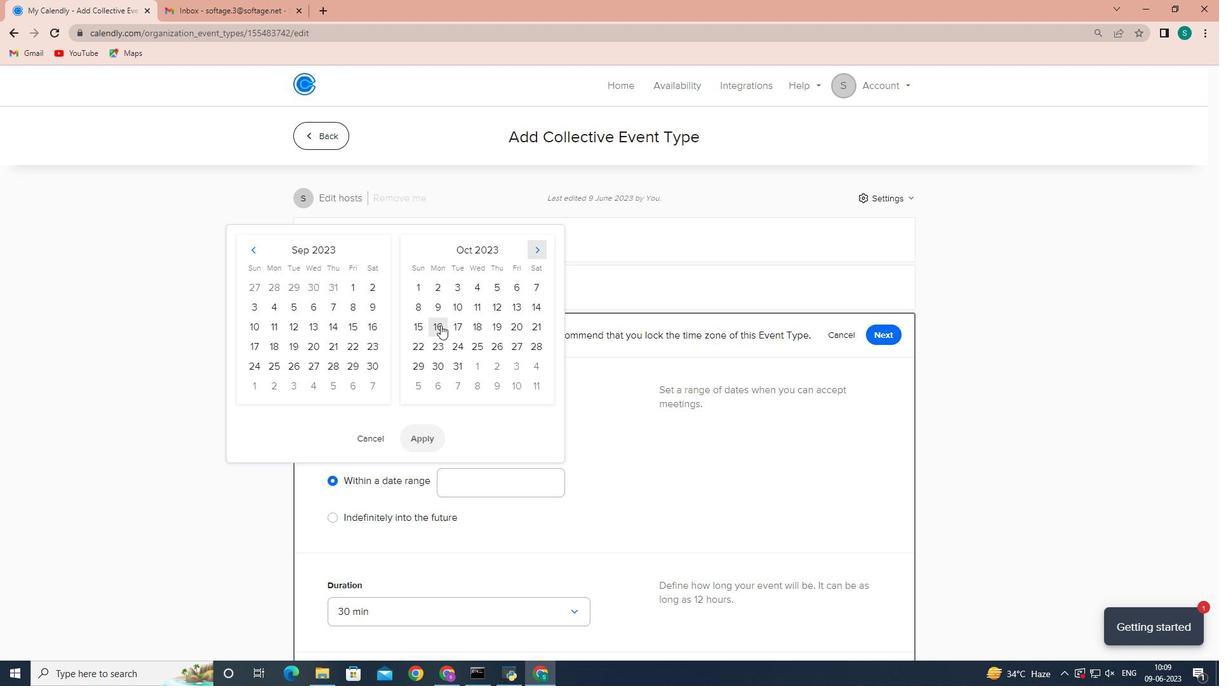
Action: Mouse pressed left at (462, 324)
Screenshot: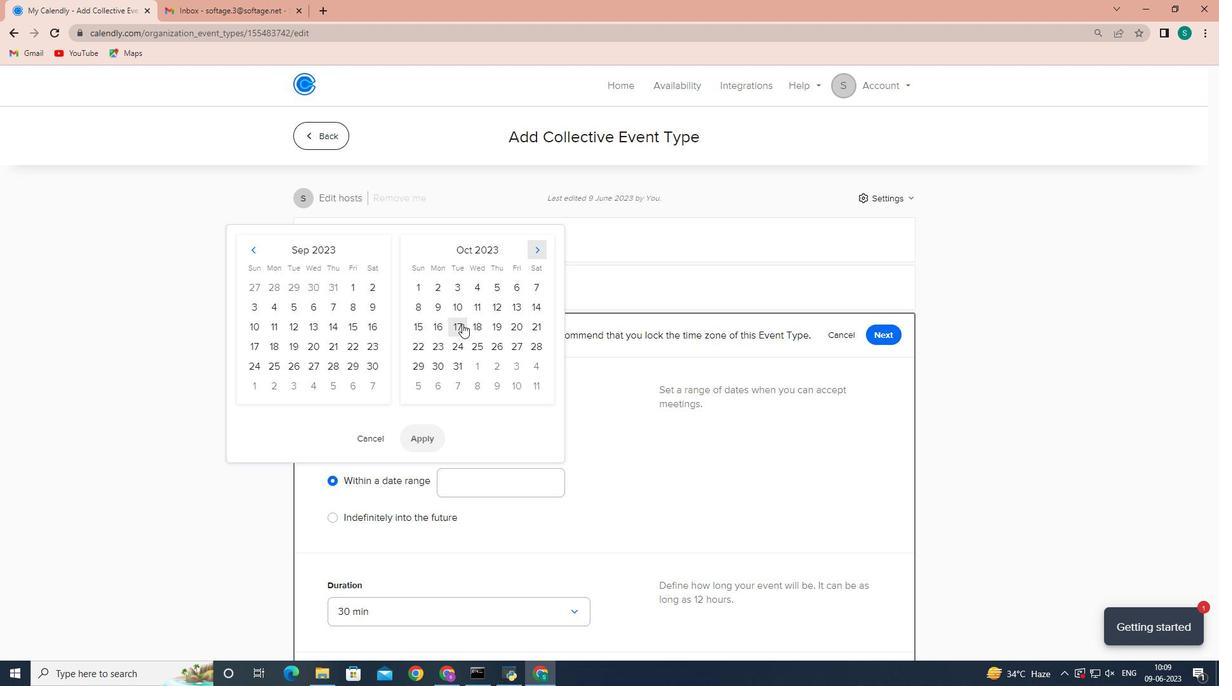 
Action: Mouse moved to (484, 327)
Screenshot: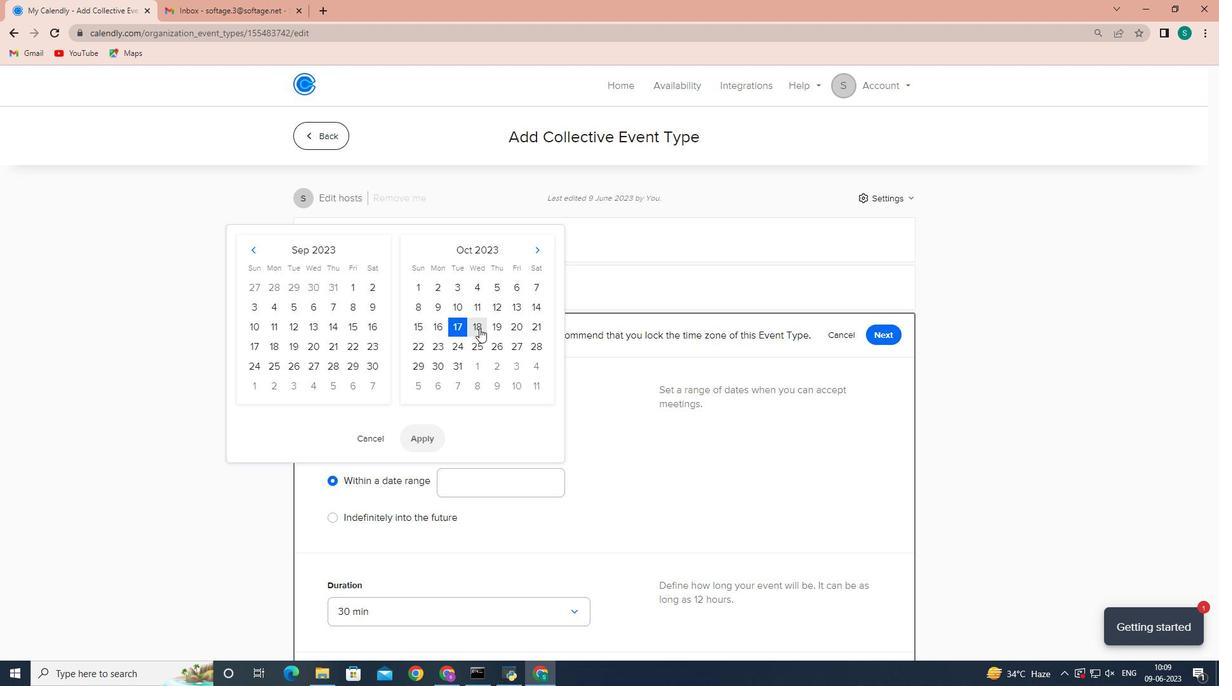 
Action: Mouse pressed left at (484, 327)
Screenshot: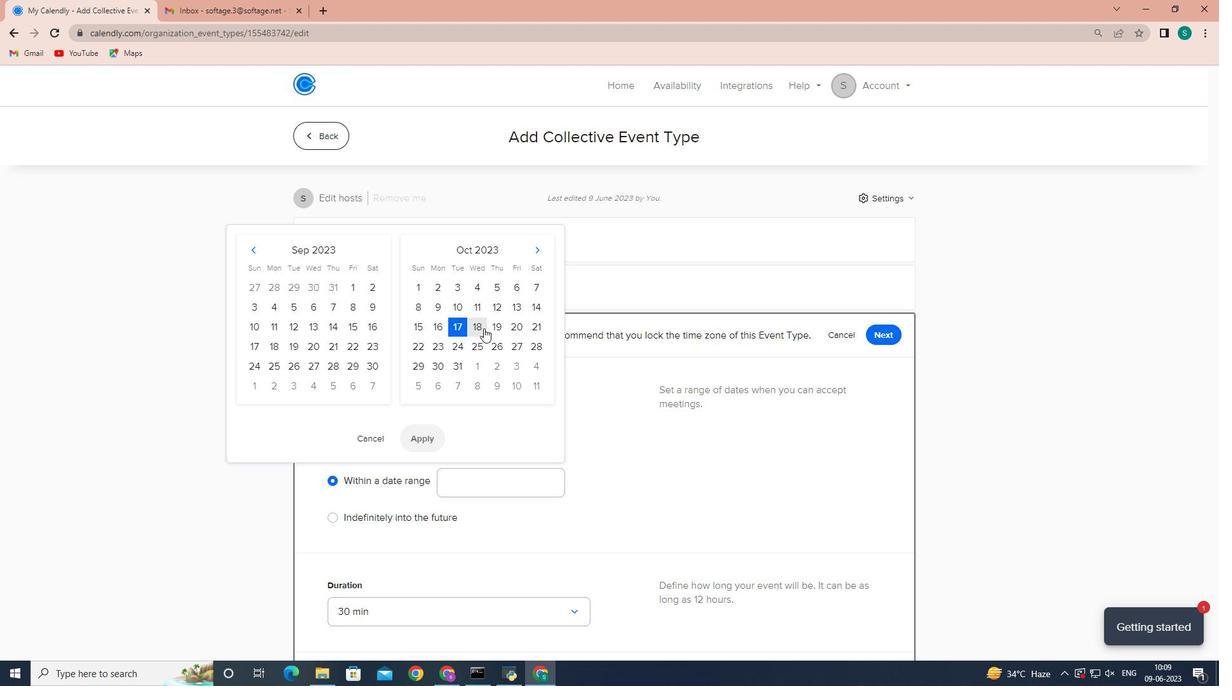 
Action: Mouse moved to (430, 435)
Screenshot: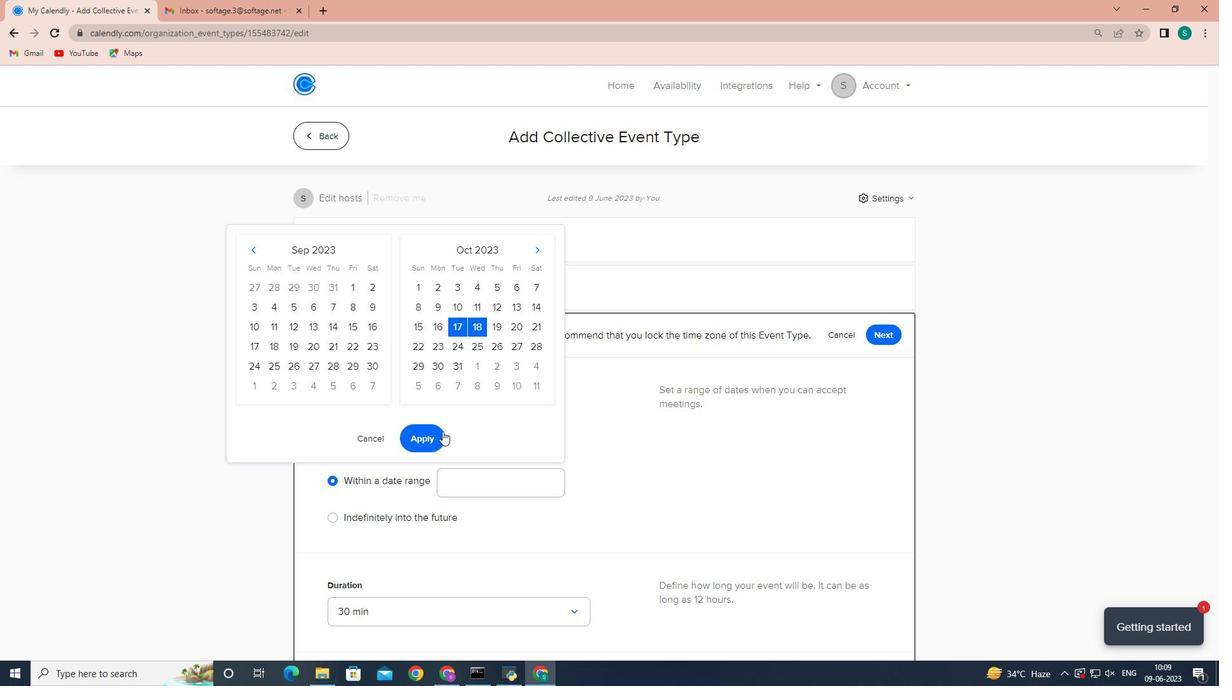 
Action: Mouse pressed left at (430, 435)
Screenshot: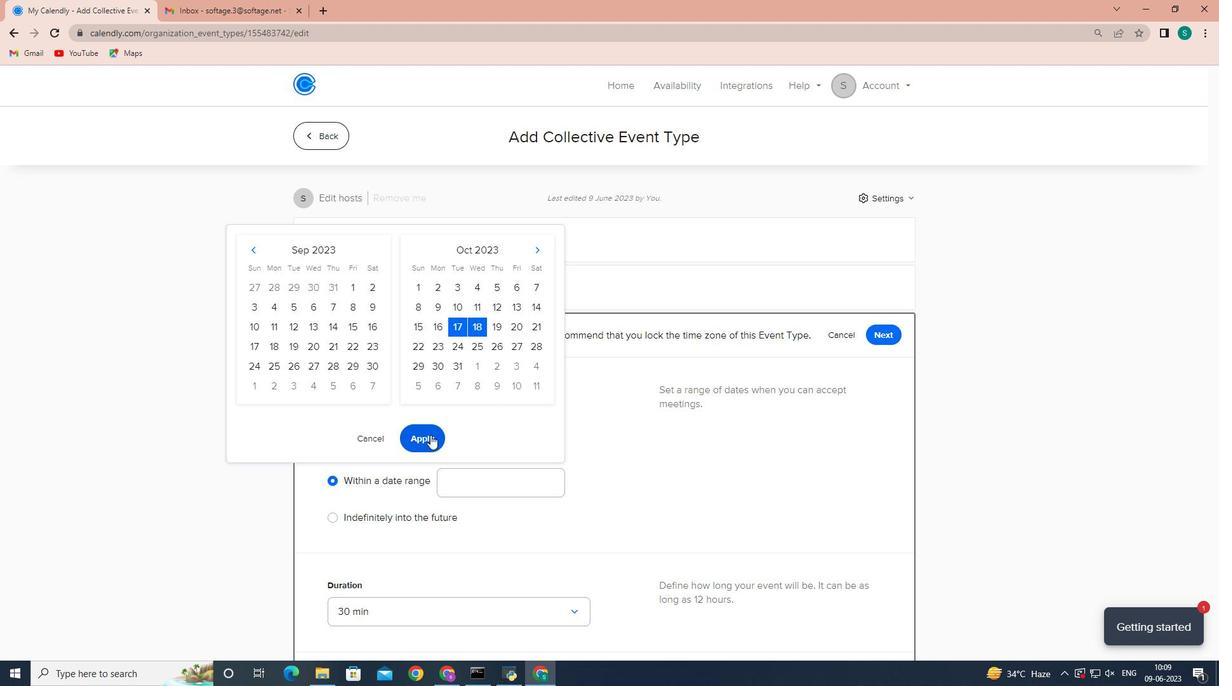 
Action: Mouse moved to (879, 329)
Screenshot: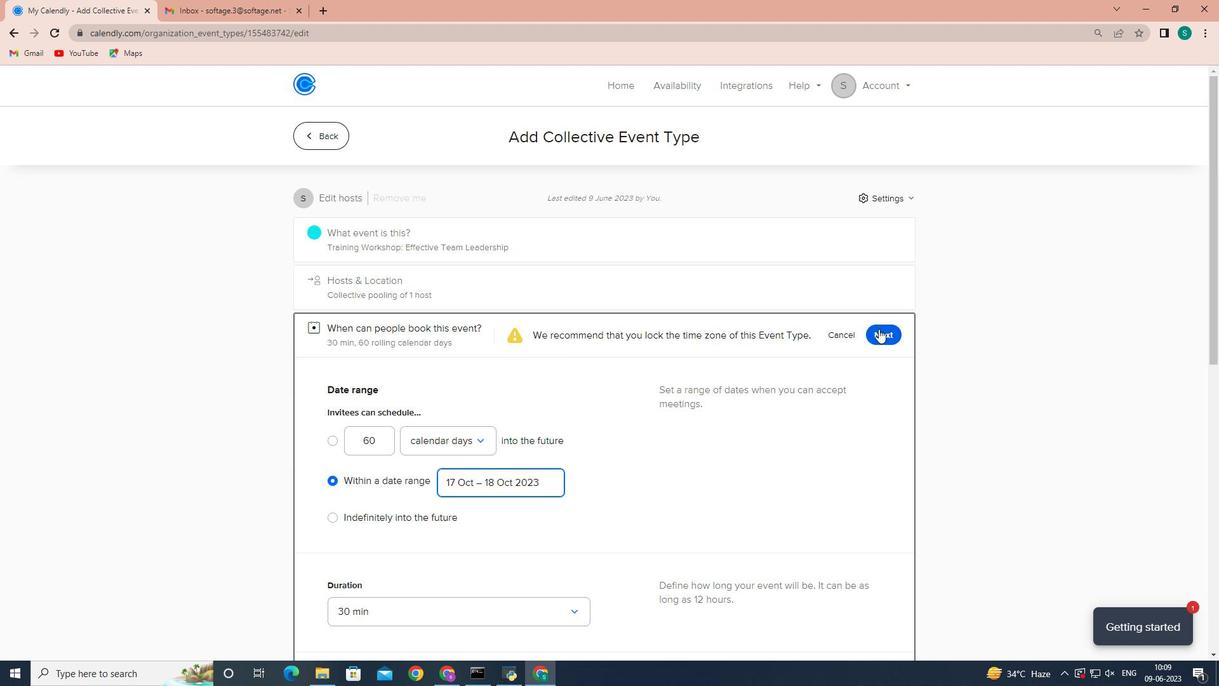 
Action: Mouse pressed left at (879, 329)
Screenshot: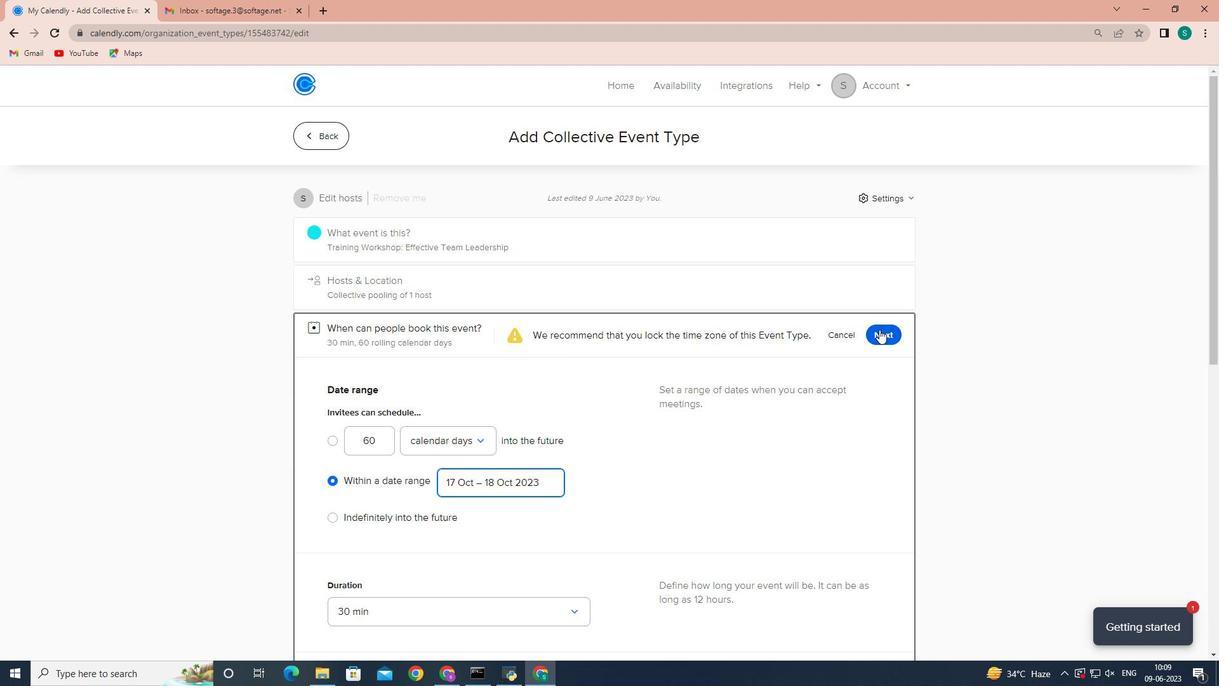 
Action: Mouse moved to (879, 135)
Screenshot: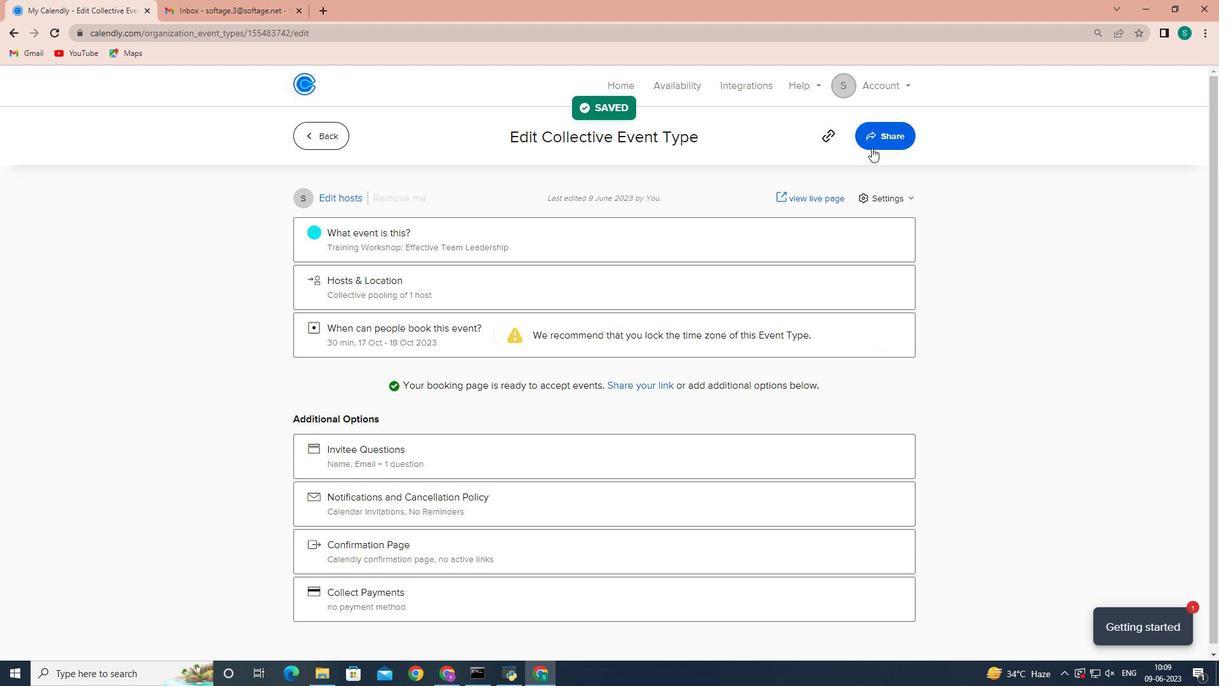 
Action: Mouse pressed left at (879, 135)
Screenshot: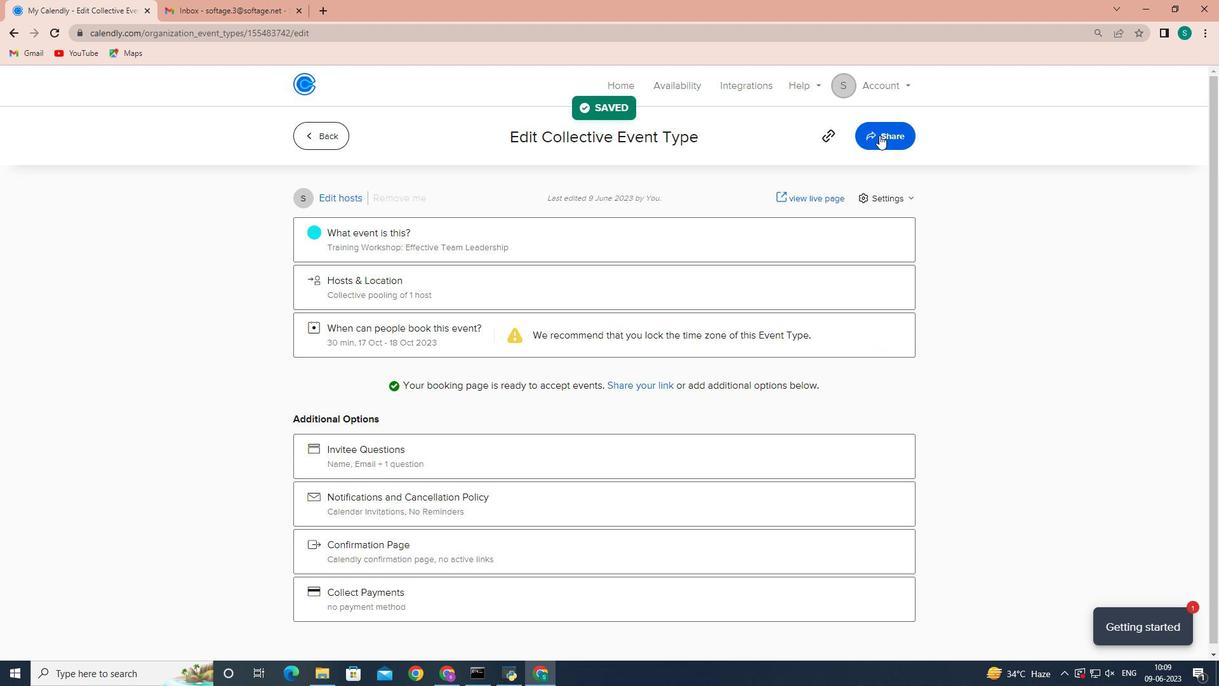 
Action: Mouse moved to (771, 248)
Screenshot: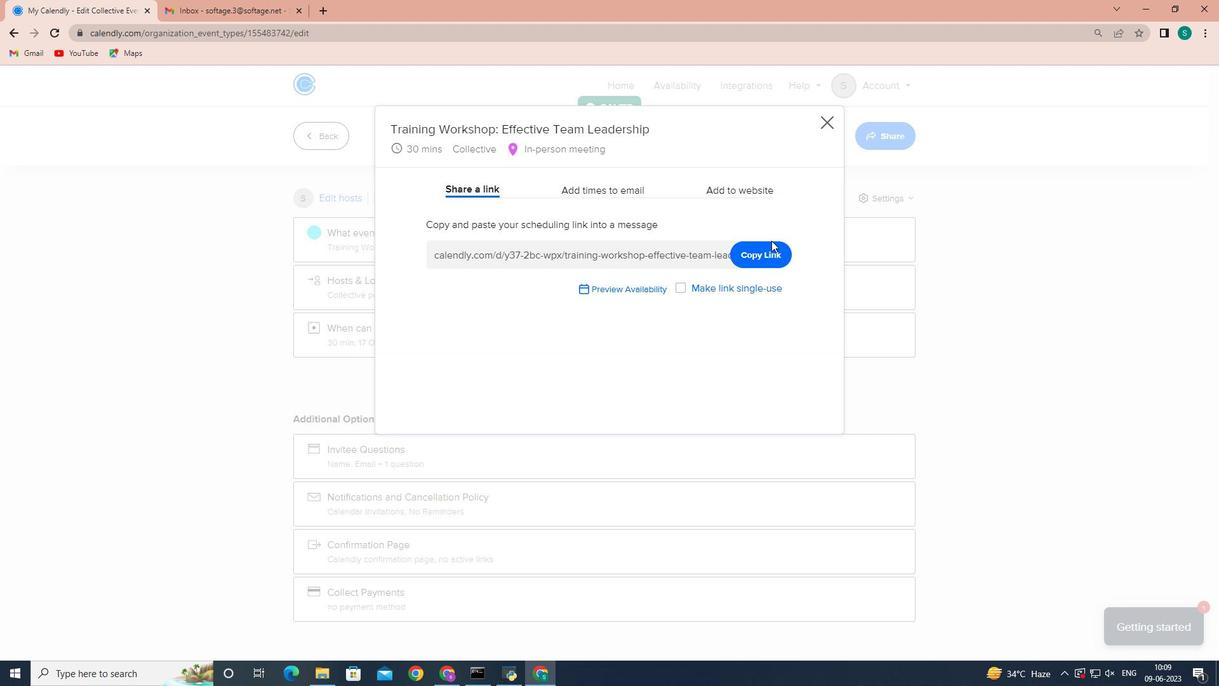 
Action: Mouse pressed left at (771, 248)
Screenshot: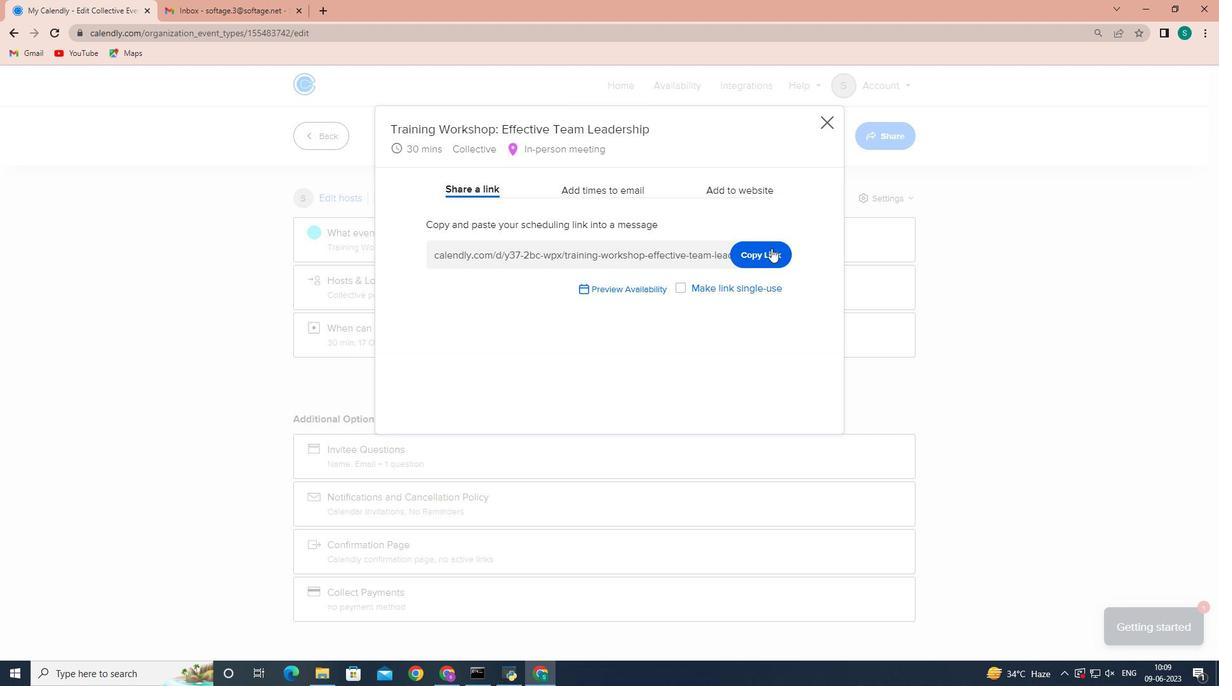 
Action: Mouse moved to (831, 118)
Screenshot: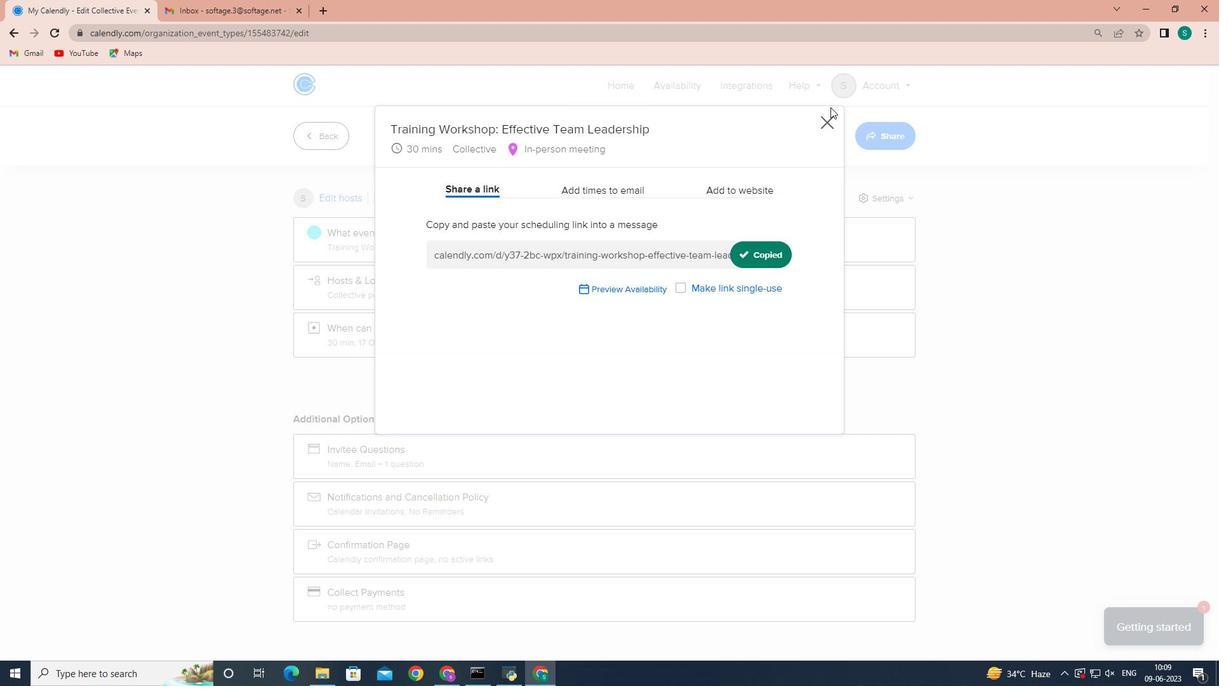 
Action: Mouse pressed left at (831, 118)
Screenshot: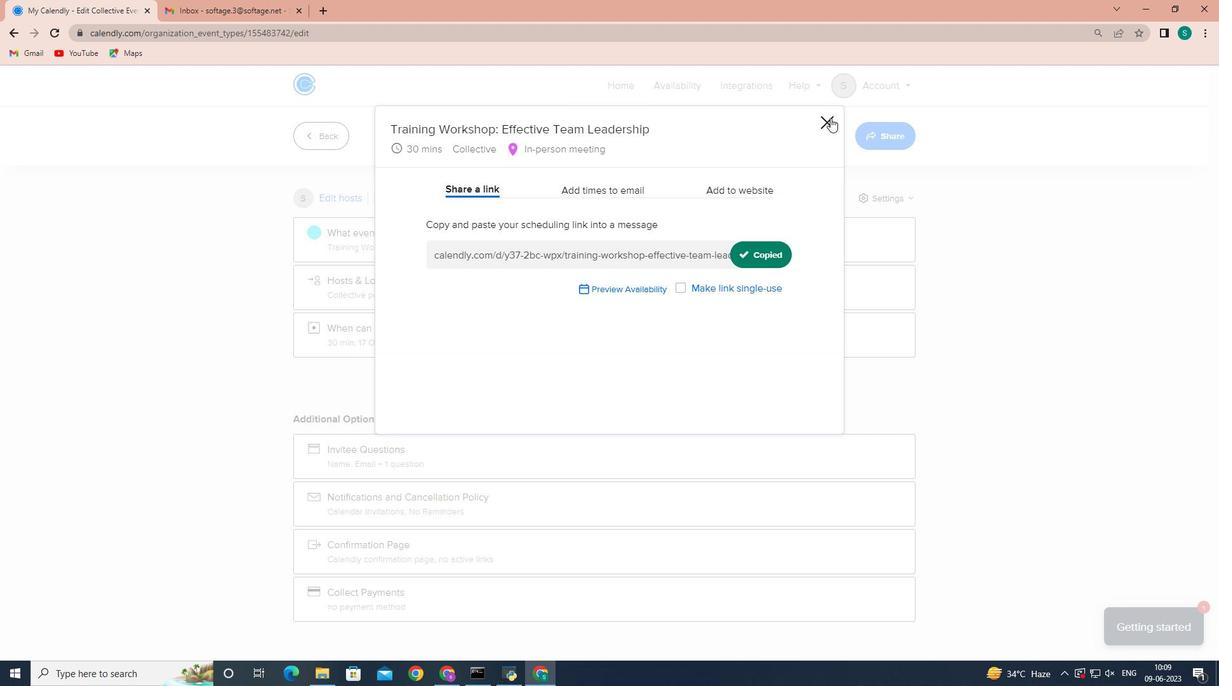 
Action: Mouse moved to (255, 0)
Screenshot: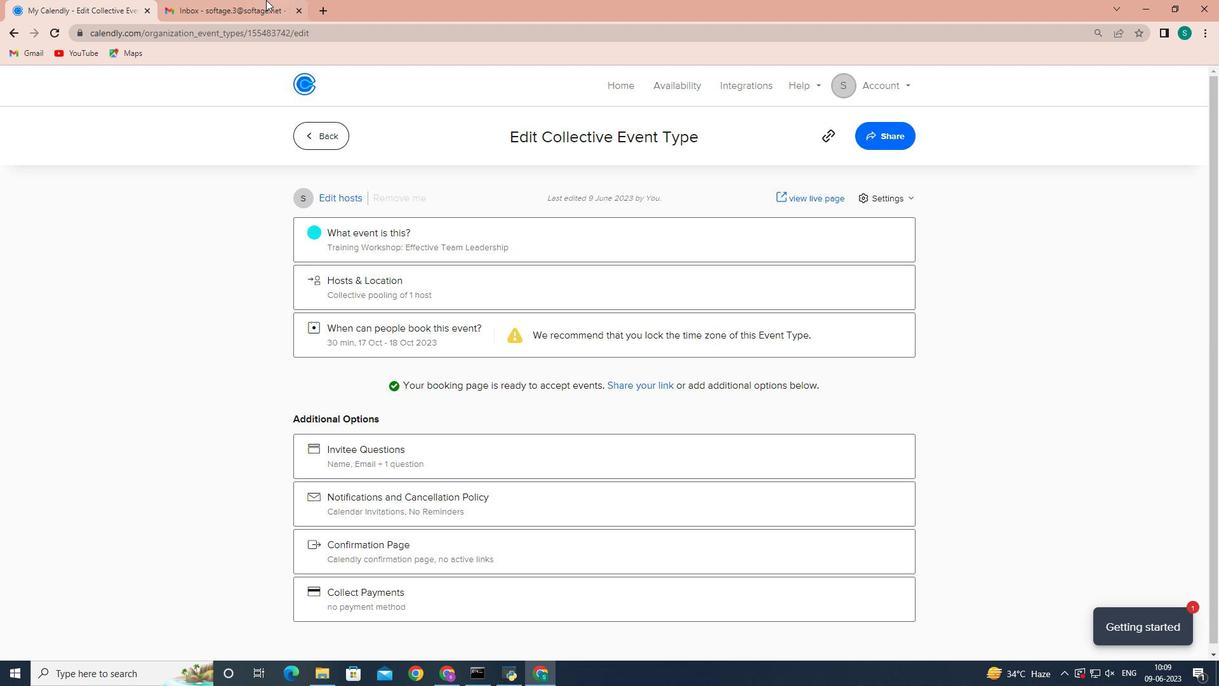 
Action: Mouse pressed left at (255, 0)
Screenshot: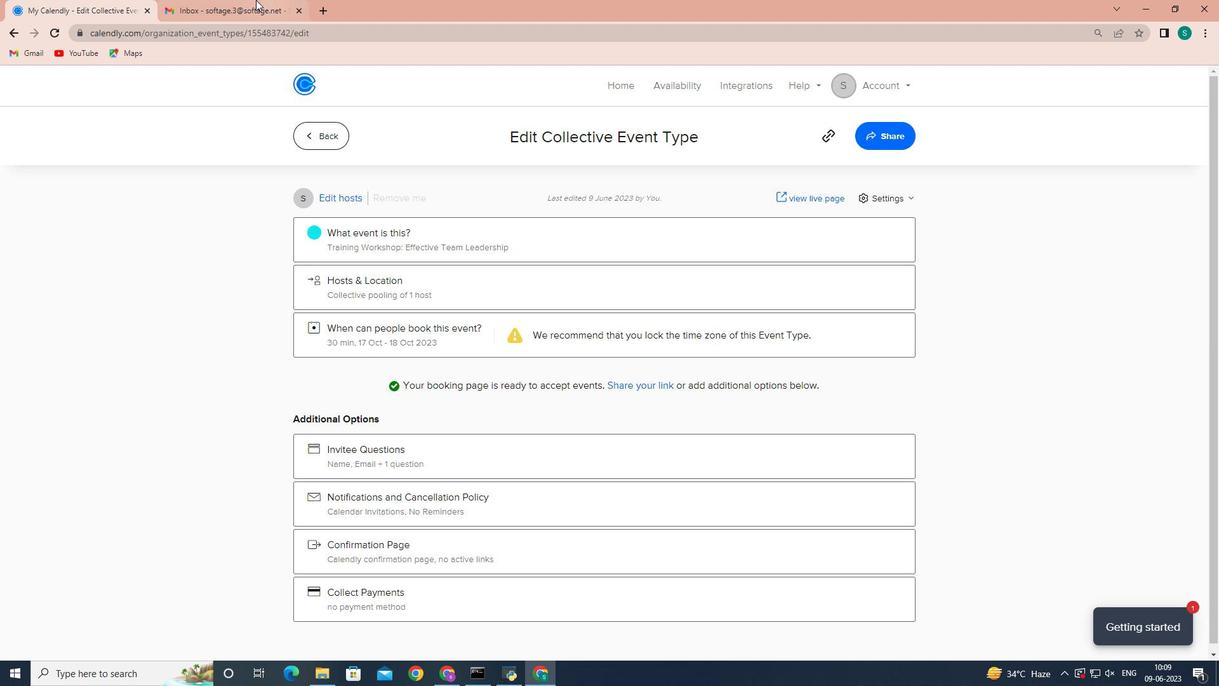 
Action: Mouse moved to (91, 139)
Screenshot: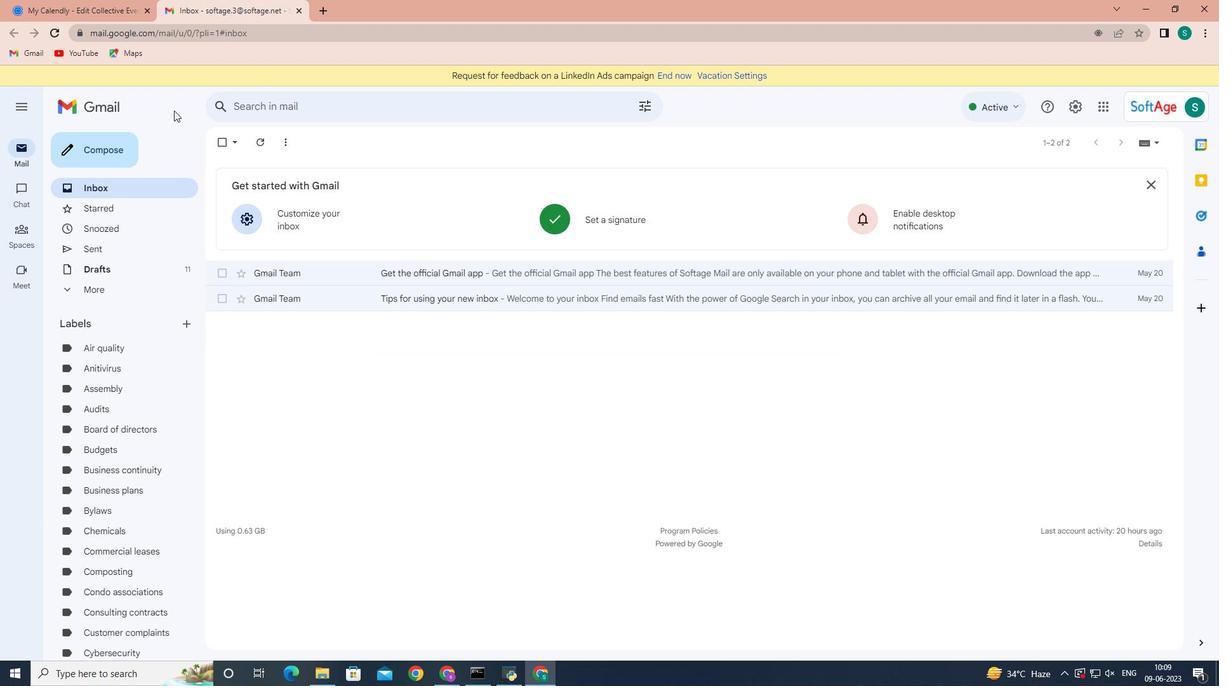 
Action: Mouse pressed left at (91, 139)
Screenshot: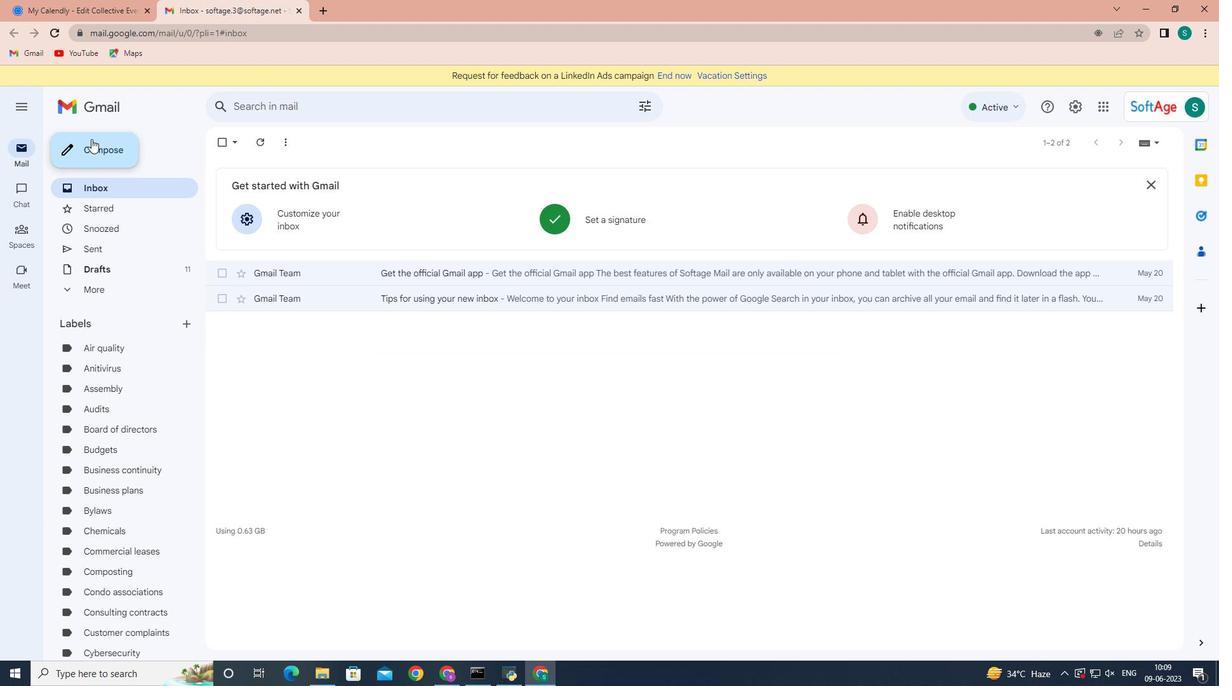 
Action: Mouse moved to (935, 454)
Screenshot: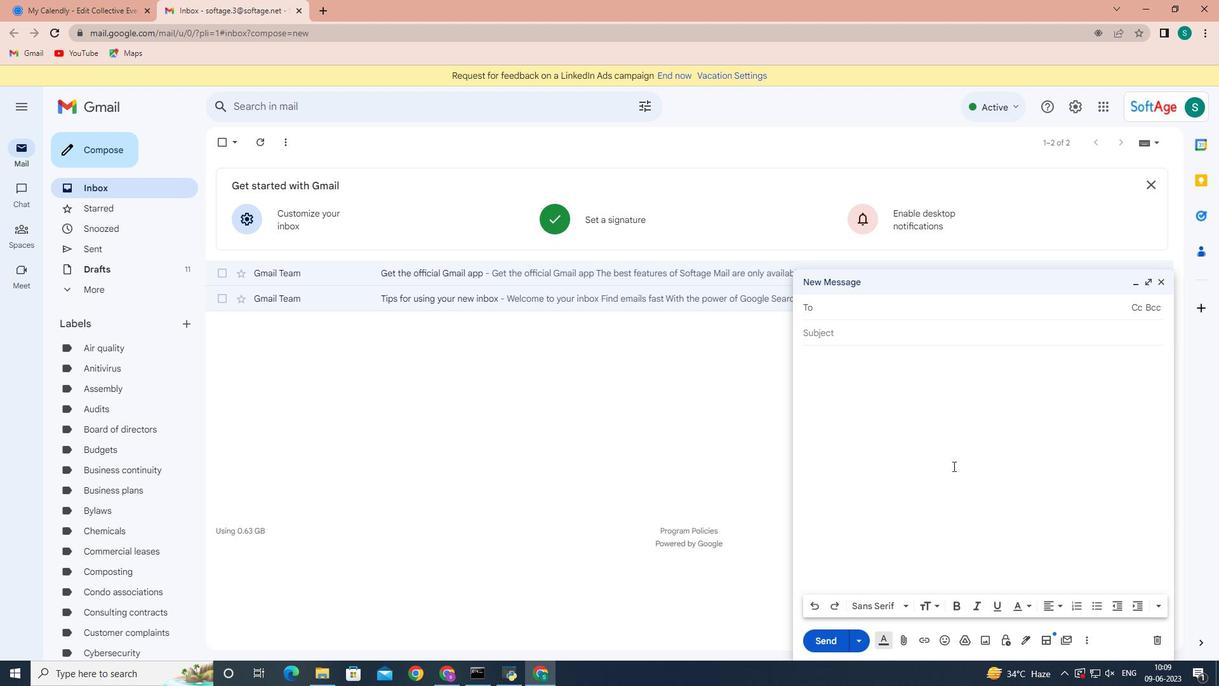 
Action: Key pressed <Key.shift>Softage.
Screenshot: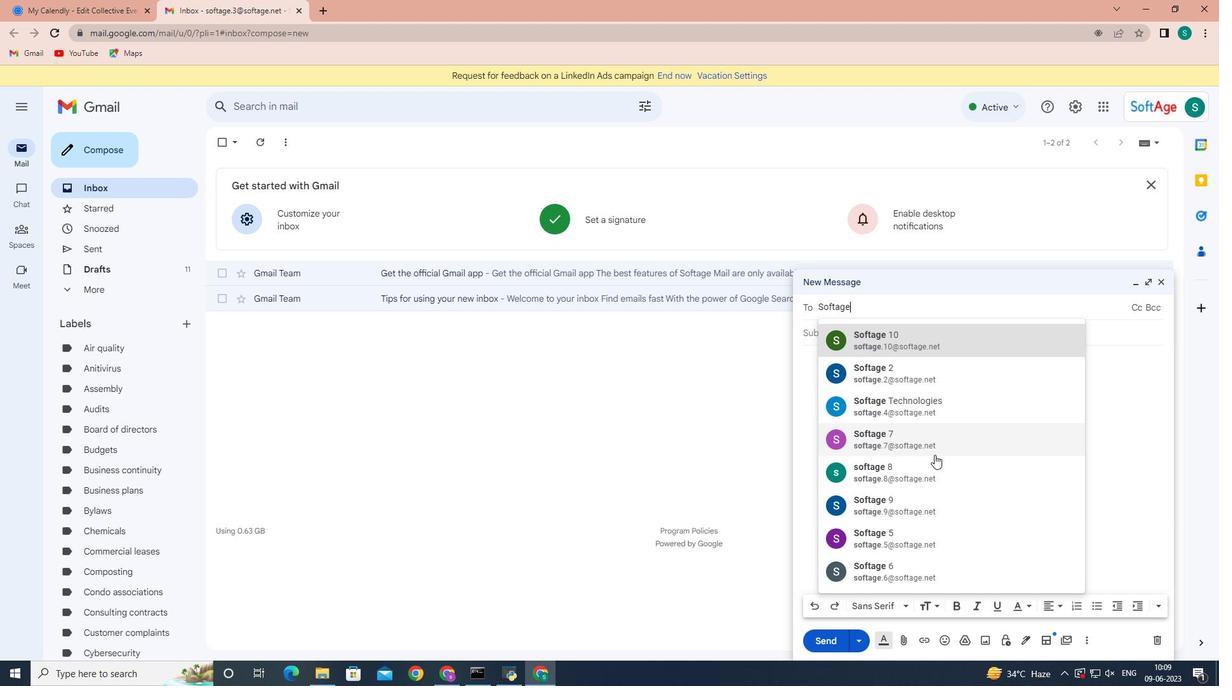 
Action: Mouse moved to (740, 461)
Screenshot: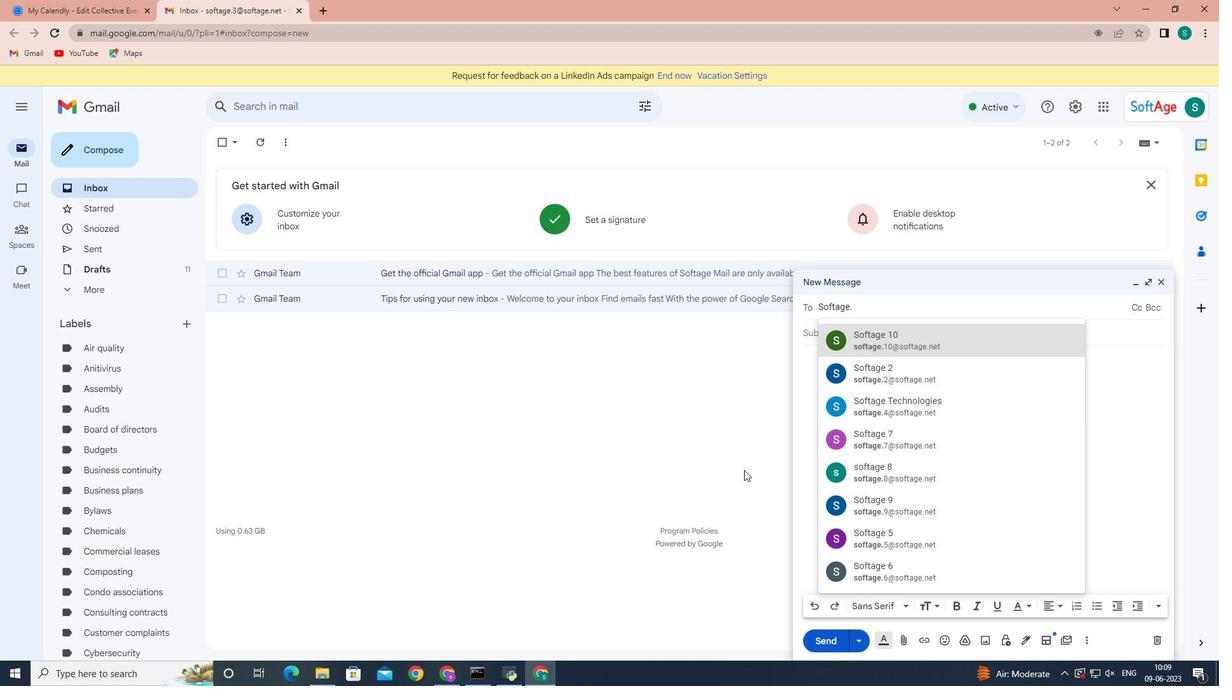
Action: Key pressed 8<Key.enter><Key.shift>Softage.
Screenshot: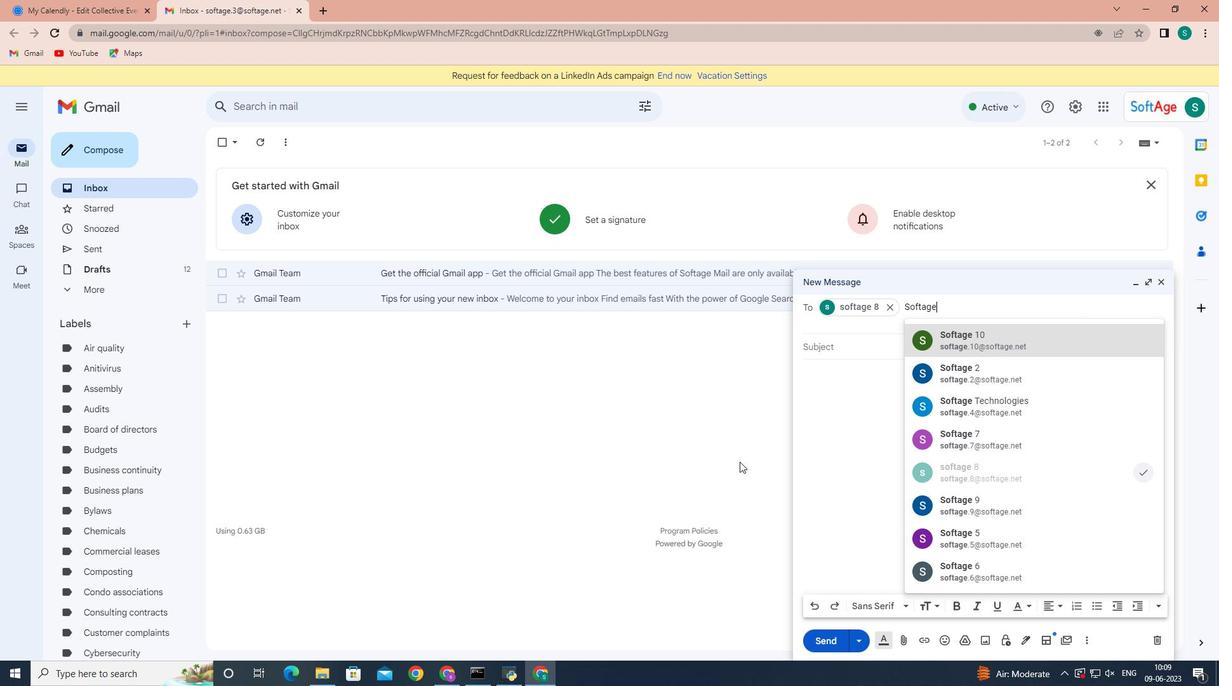 
Action: Mouse moved to (918, 458)
Screenshot: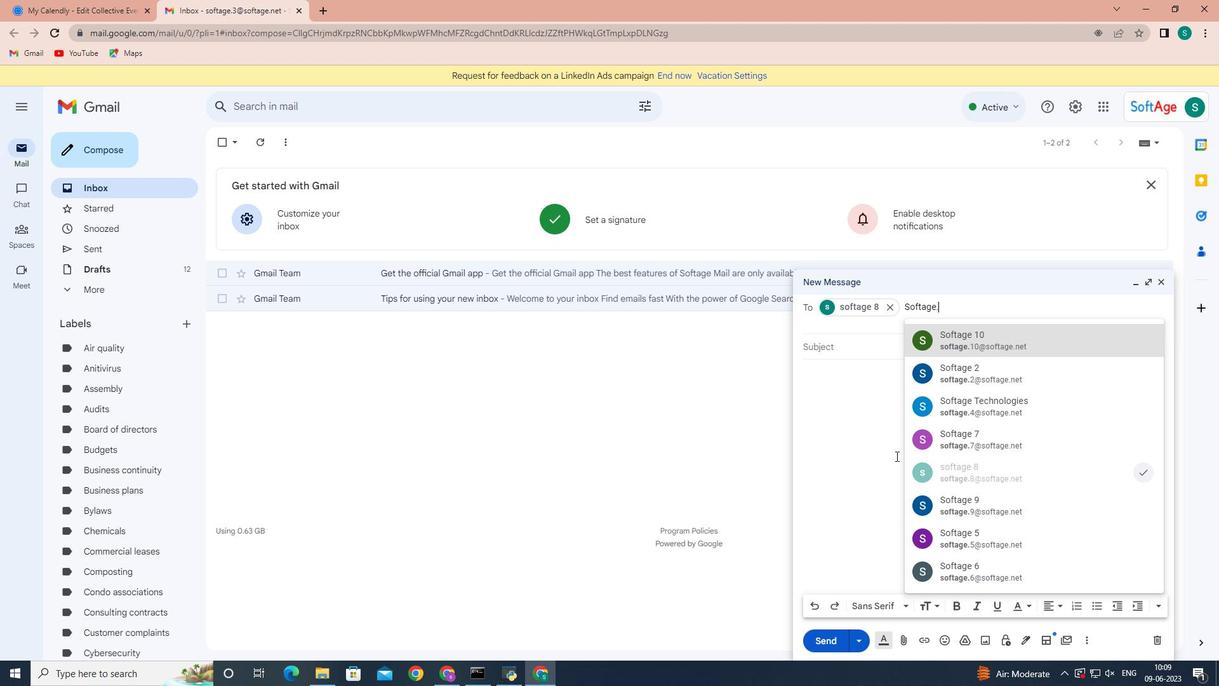 
Action: Key pressed 9<Key.enter>
Screenshot: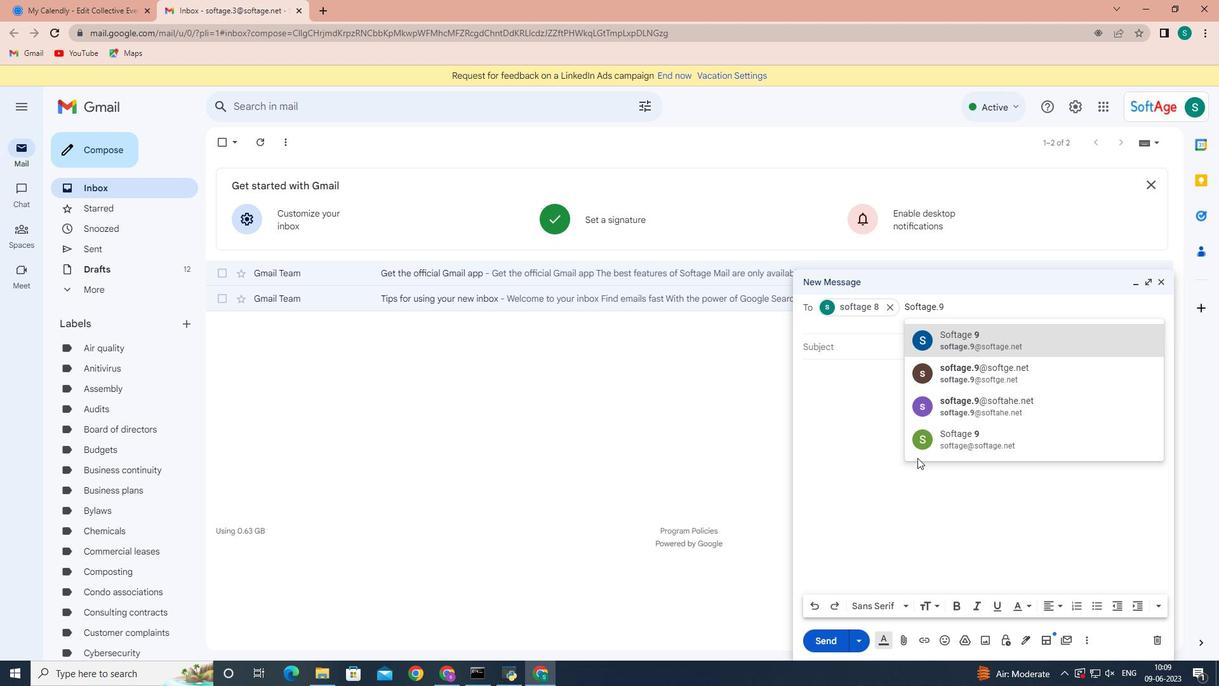 
Action: Mouse moved to (967, 392)
Screenshot: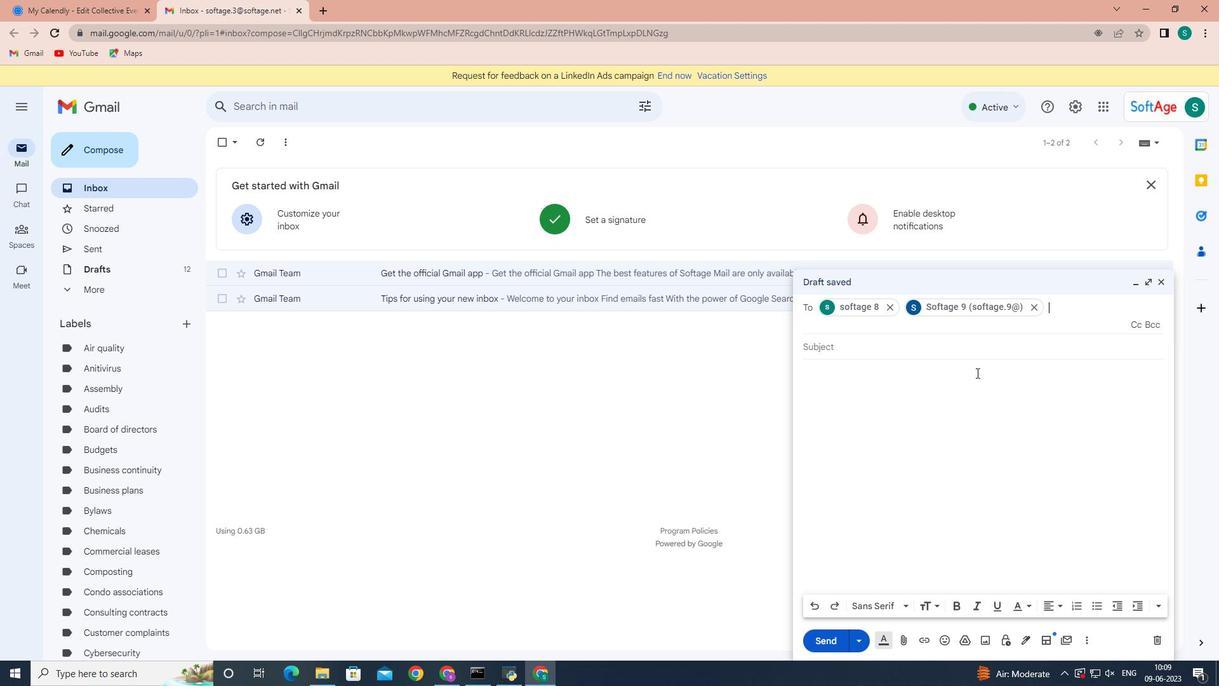 
Action: Mouse pressed left at (967, 392)
Screenshot: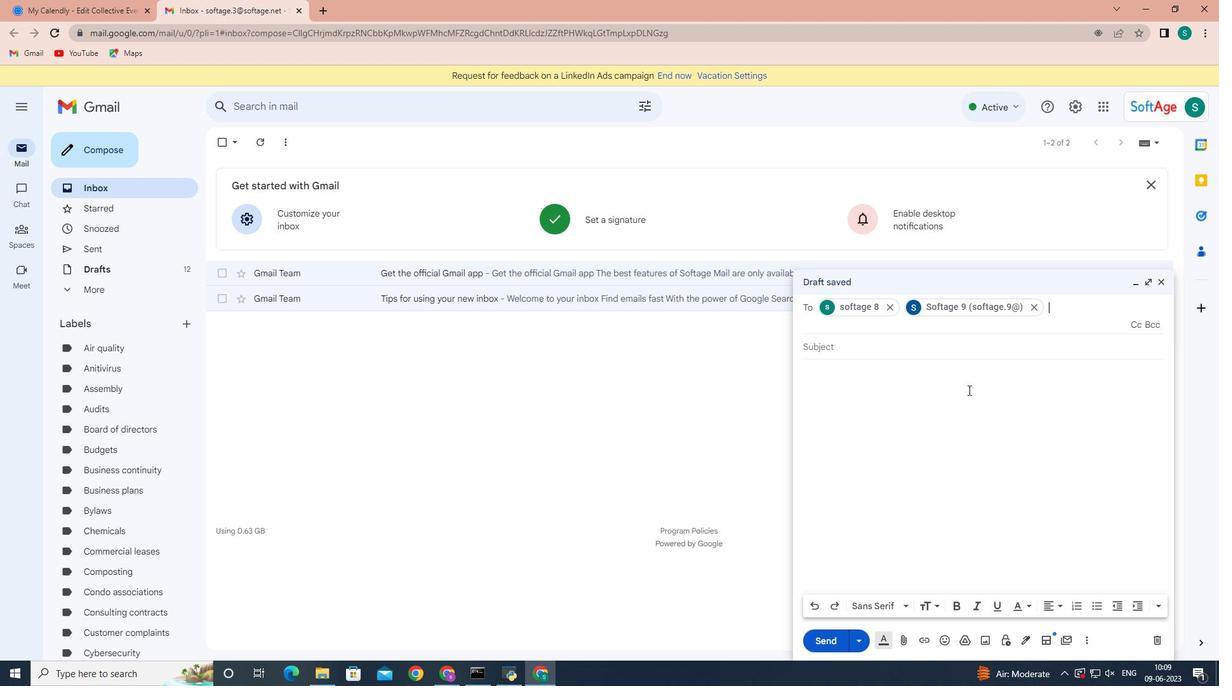 
Action: Key pressed ctrl+V
Screenshot: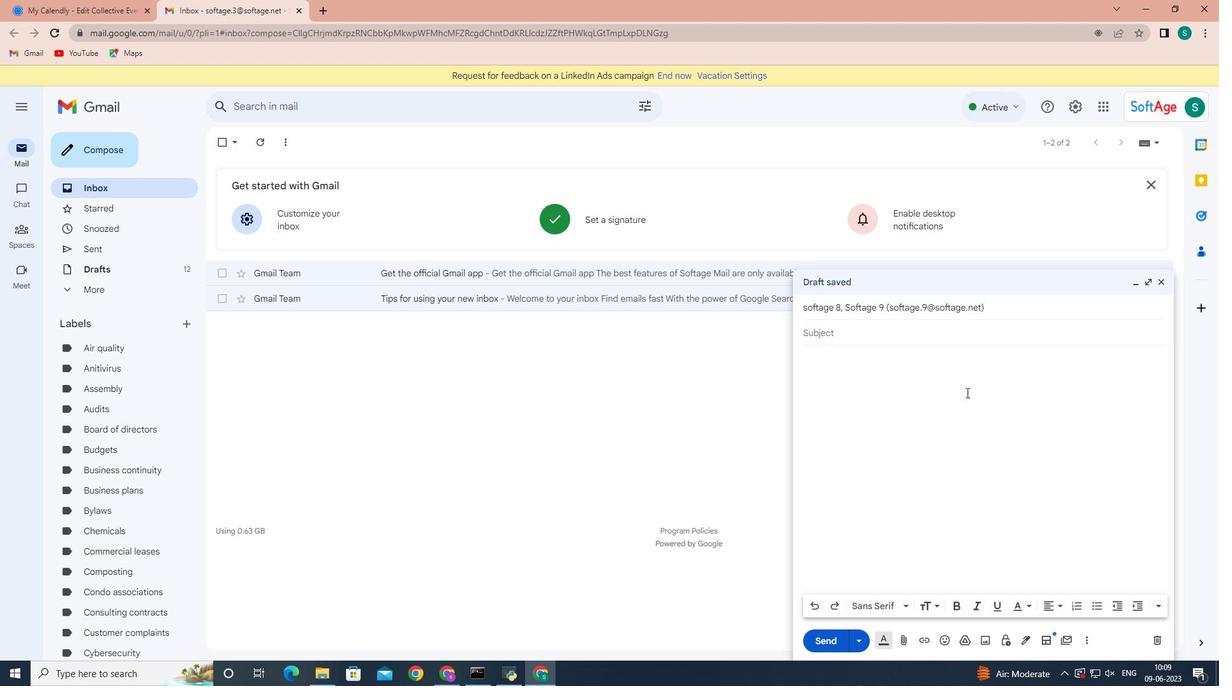
Action: Mouse moved to (833, 633)
Screenshot: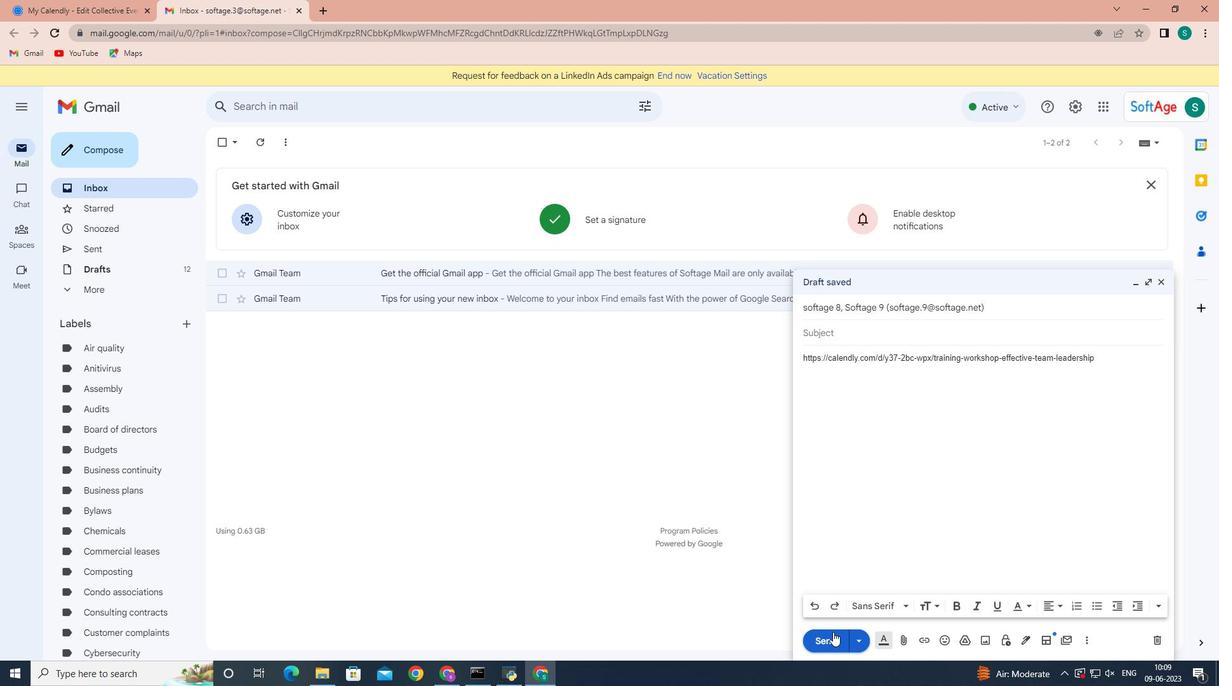
Action: Mouse pressed left at (833, 633)
Screenshot: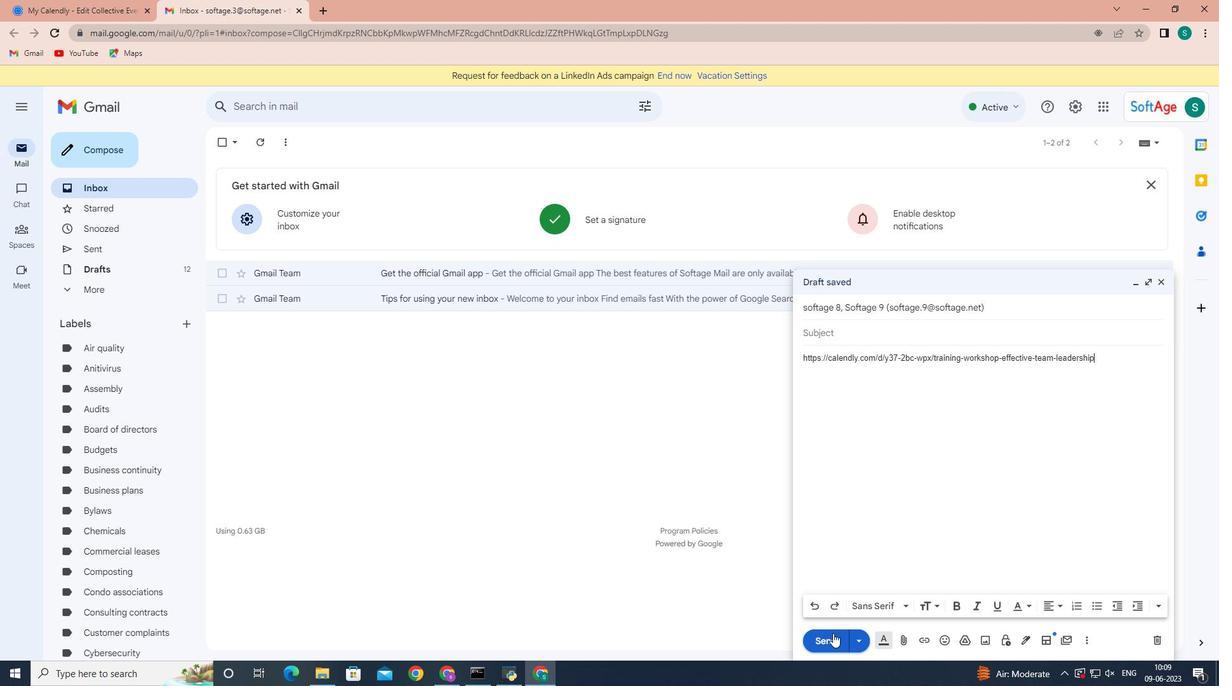 
Action: Mouse moved to (616, 480)
Screenshot: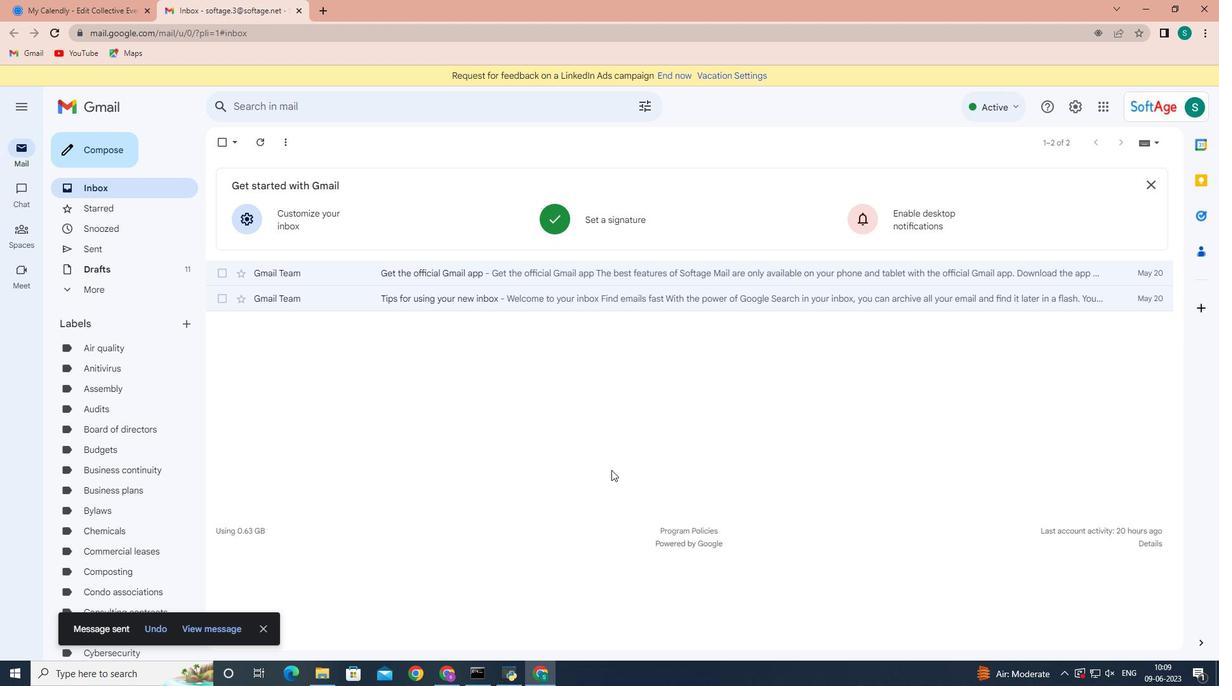 
